 Task: Find connections with filter location Los Palacios with filter topic #technologywith filter profile language English with filter current company PwC India with filter school Gandhi Engineering College (GEC), Bhubaneswar with filter industry Sporting Goods Manufacturing with filter service category Visual Design with filter keywords title Superintendent
Action: Mouse moved to (574, 70)
Screenshot: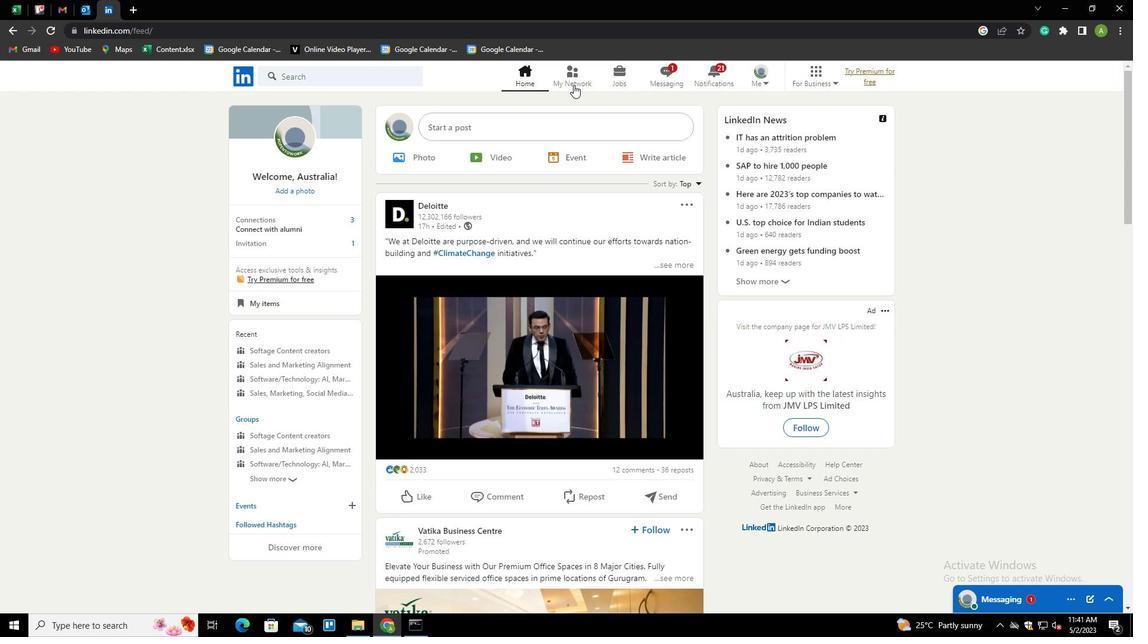 
Action: Mouse pressed left at (574, 70)
Screenshot: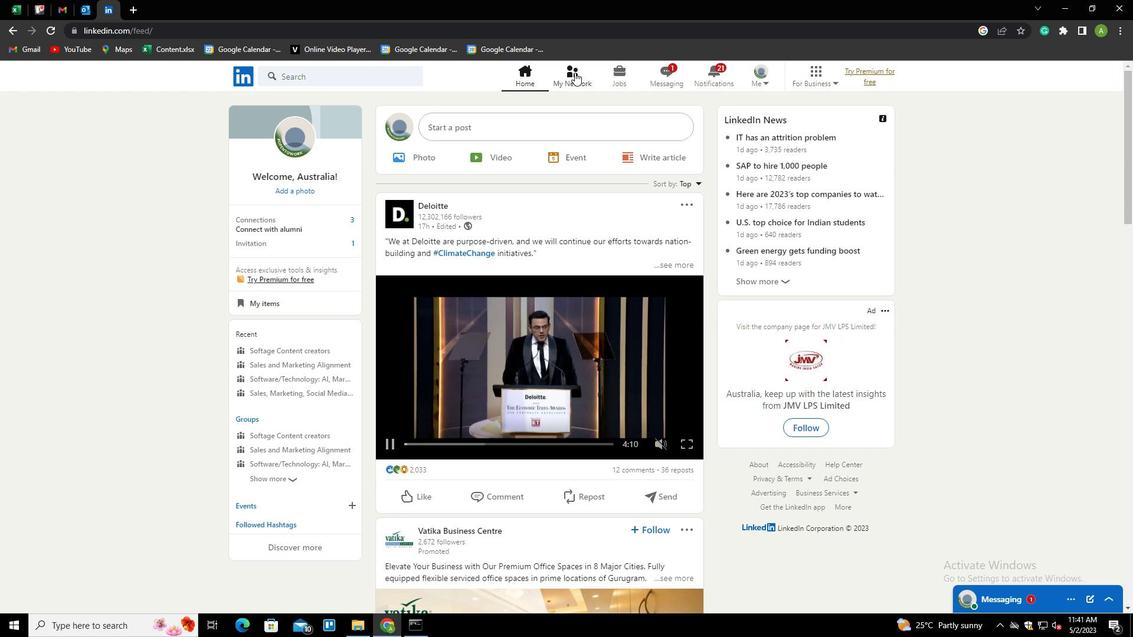 
Action: Mouse moved to (284, 142)
Screenshot: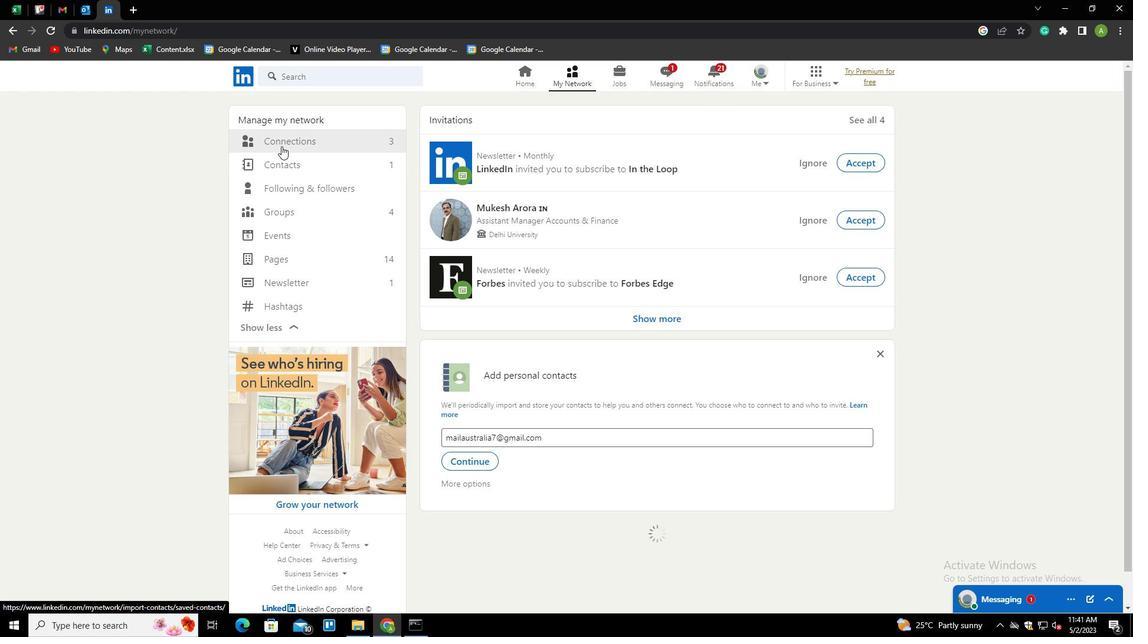 
Action: Mouse pressed left at (284, 142)
Screenshot: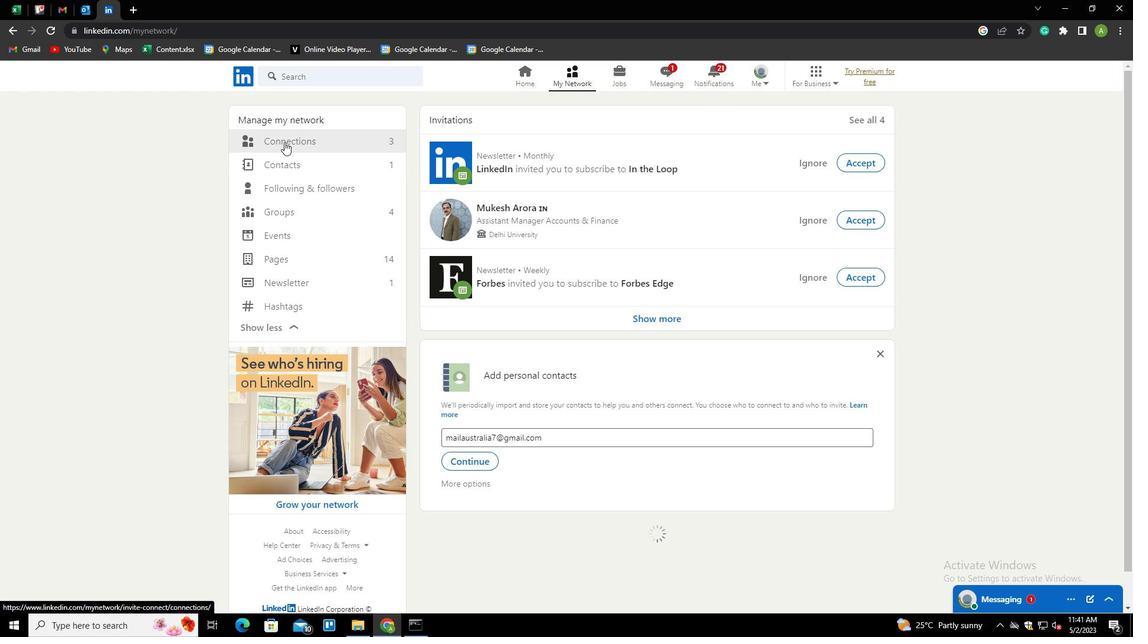 
Action: Mouse moved to (641, 142)
Screenshot: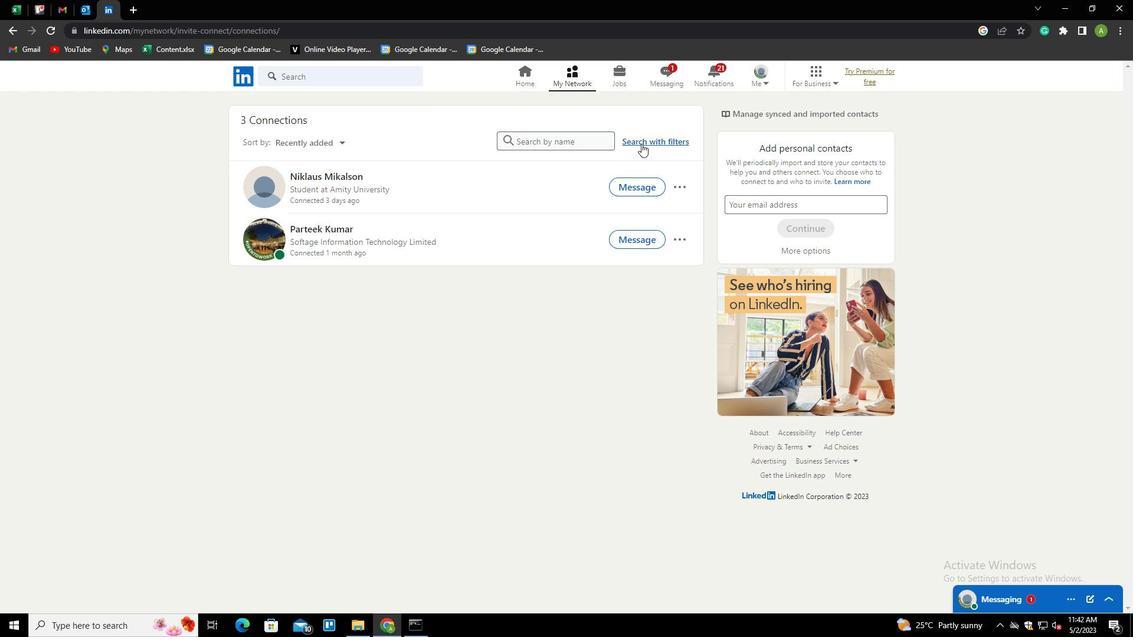 
Action: Mouse pressed left at (641, 142)
Screenshot: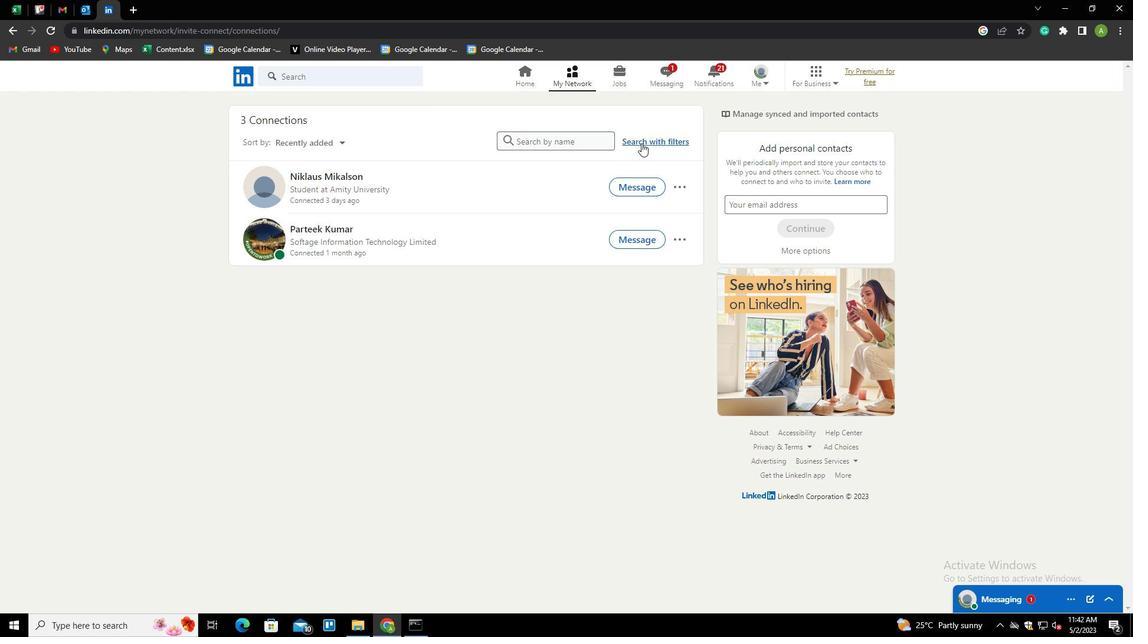 
Action: Mouse moved to (601, 110)
Screenshot: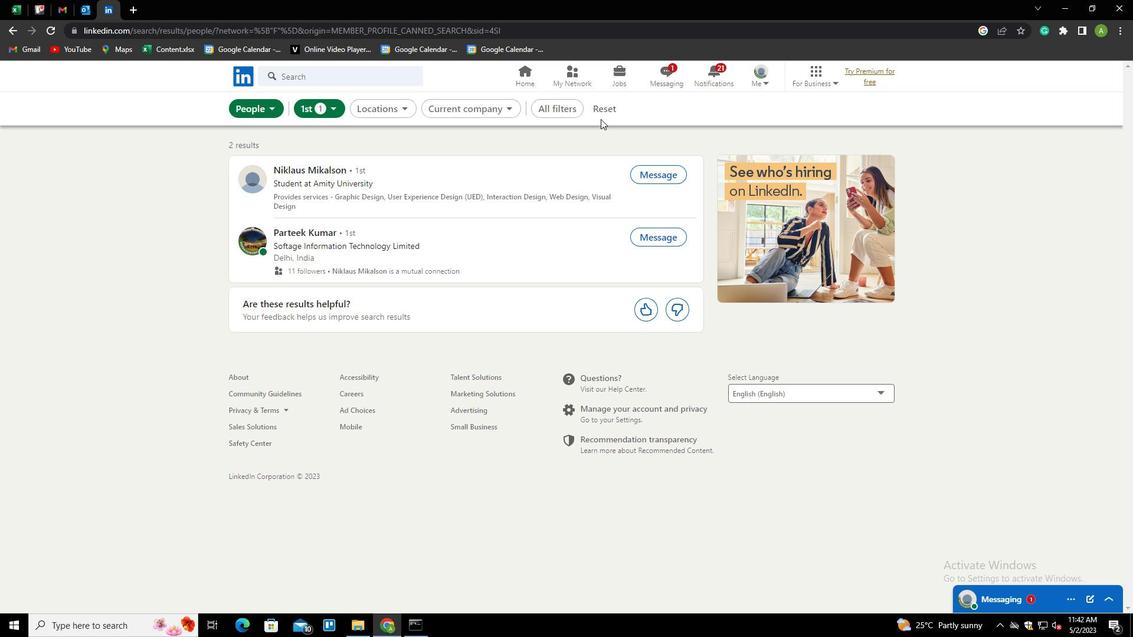 
Action: Mouse pressed left at (601, 110)
Screenshot: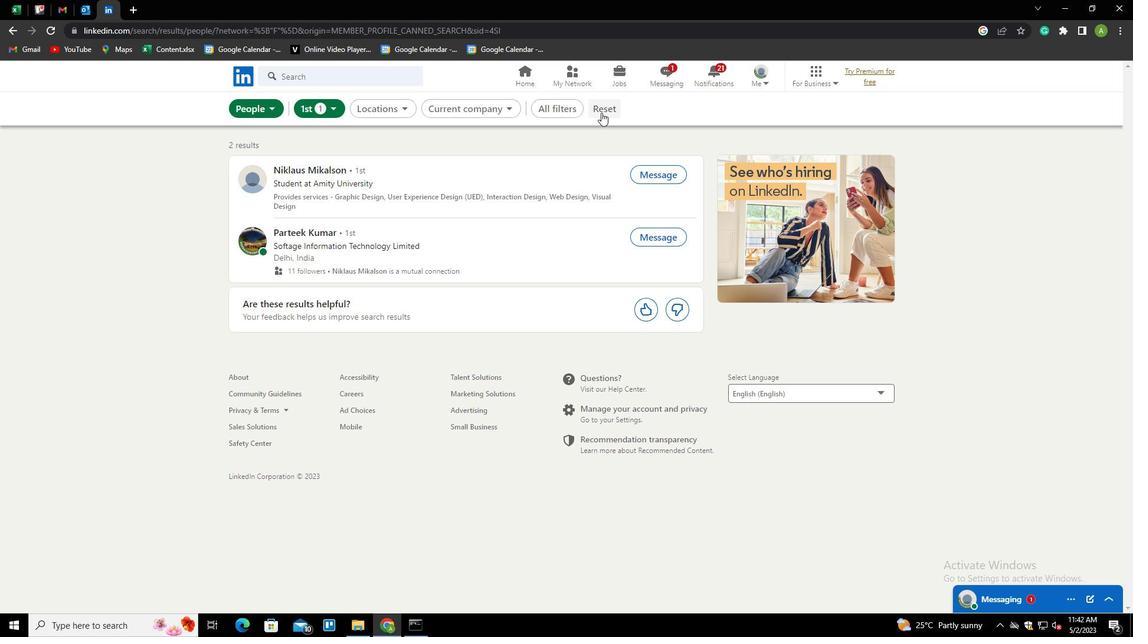 
Action: Mouse moved to (576, 111)
Screenshot: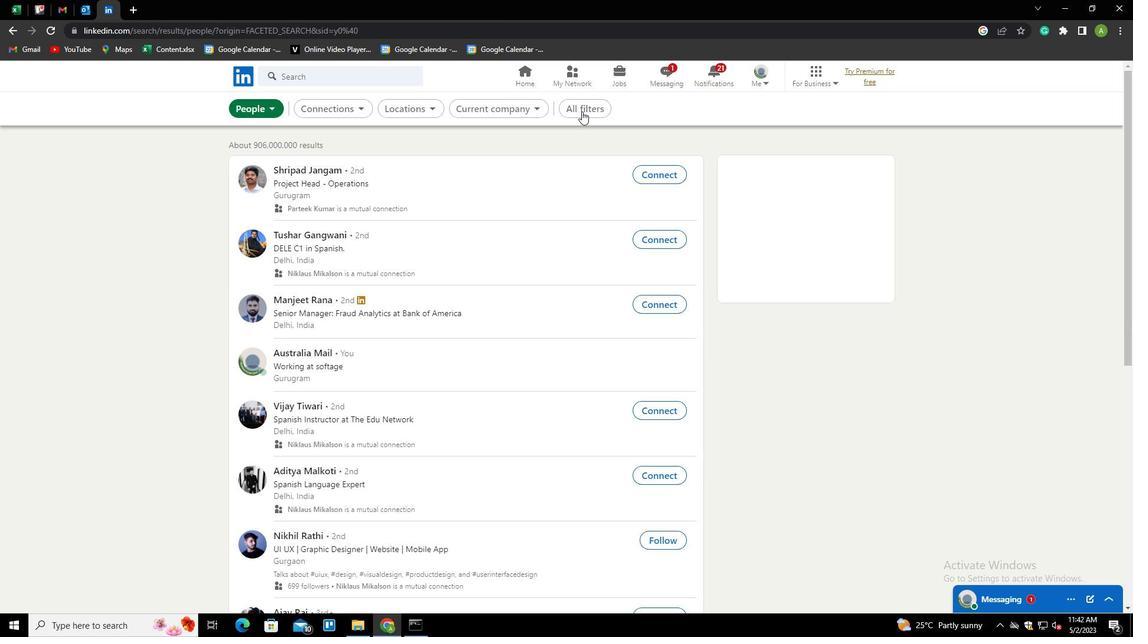 
Action: Mouse pressed left at (576, 111)
Screenshot: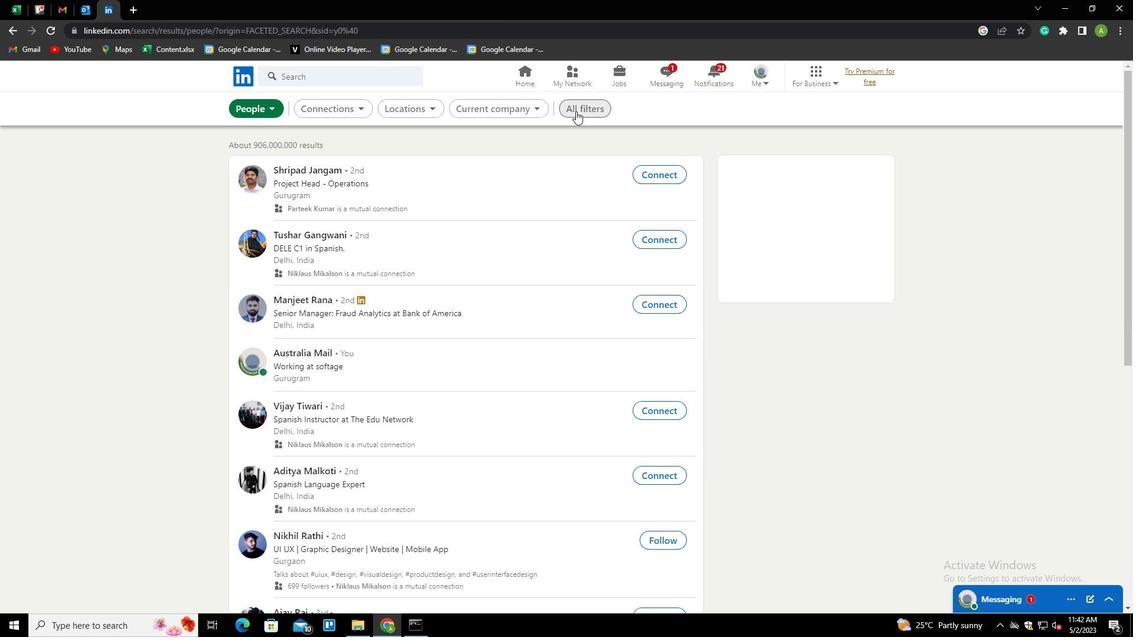 
Action: Mouse moved to (979, 397)
Screenshot: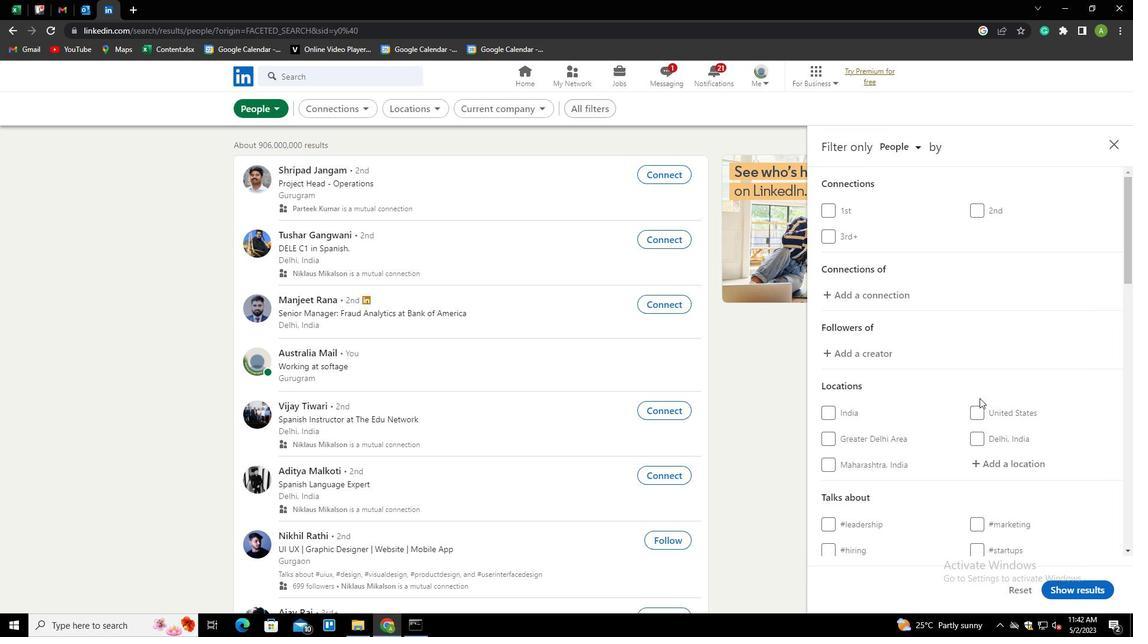
Action: Mouse scrolled (979, 397) with delta (0, 0)
Screenshot: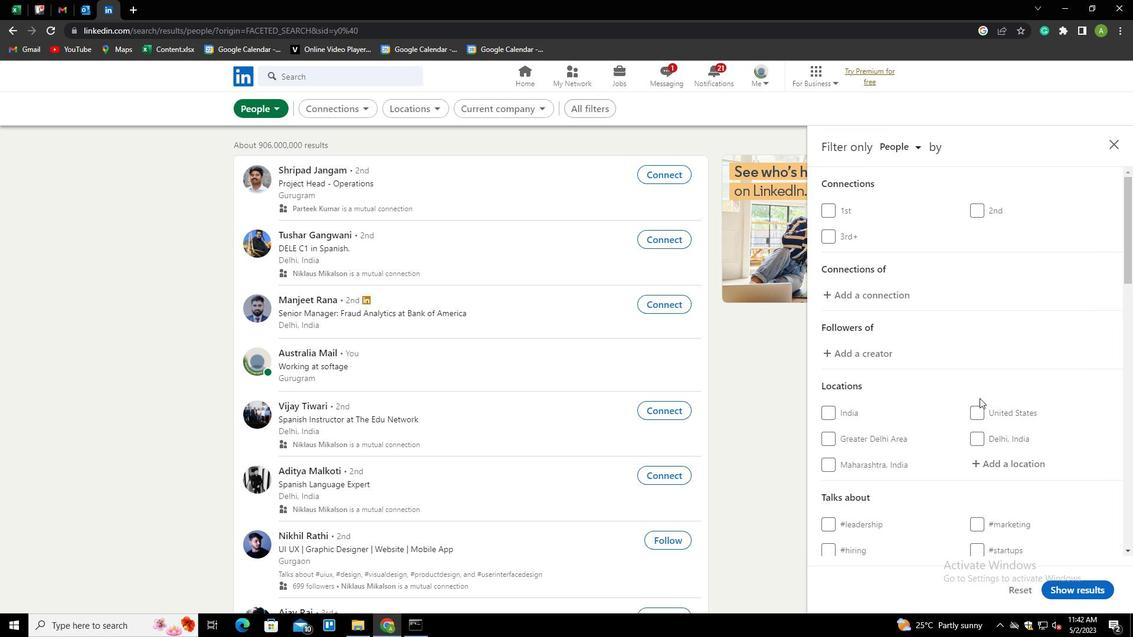 
Action: Mouse scrolled (979, 397) with delta (0, 0)
Screenshot: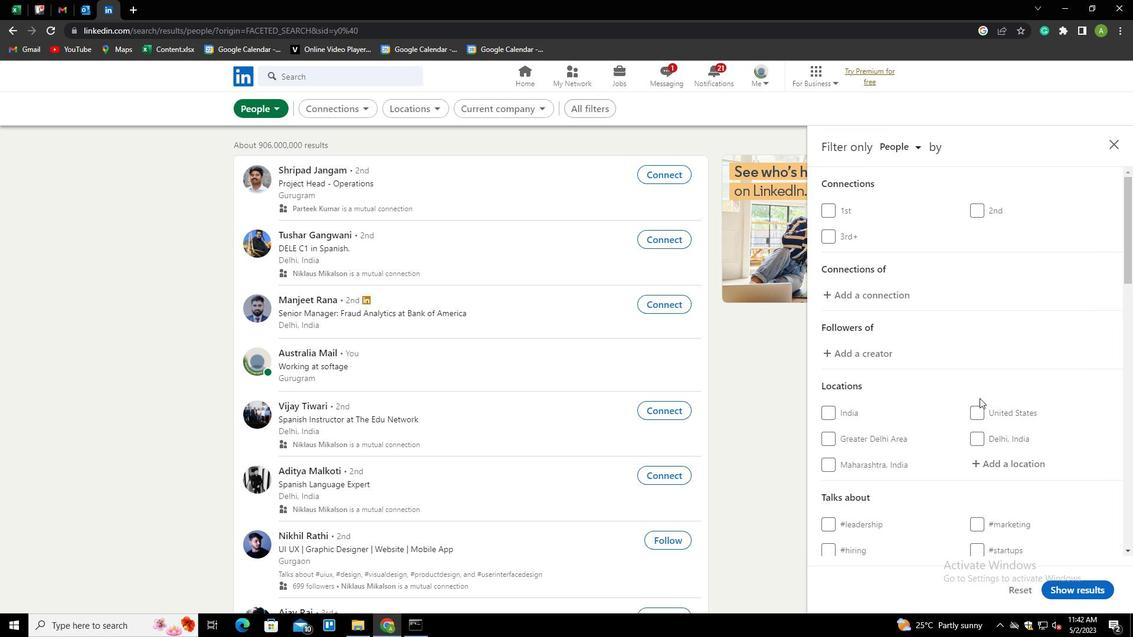 
Action: Mouse moved to (992, 344)
Screenshot: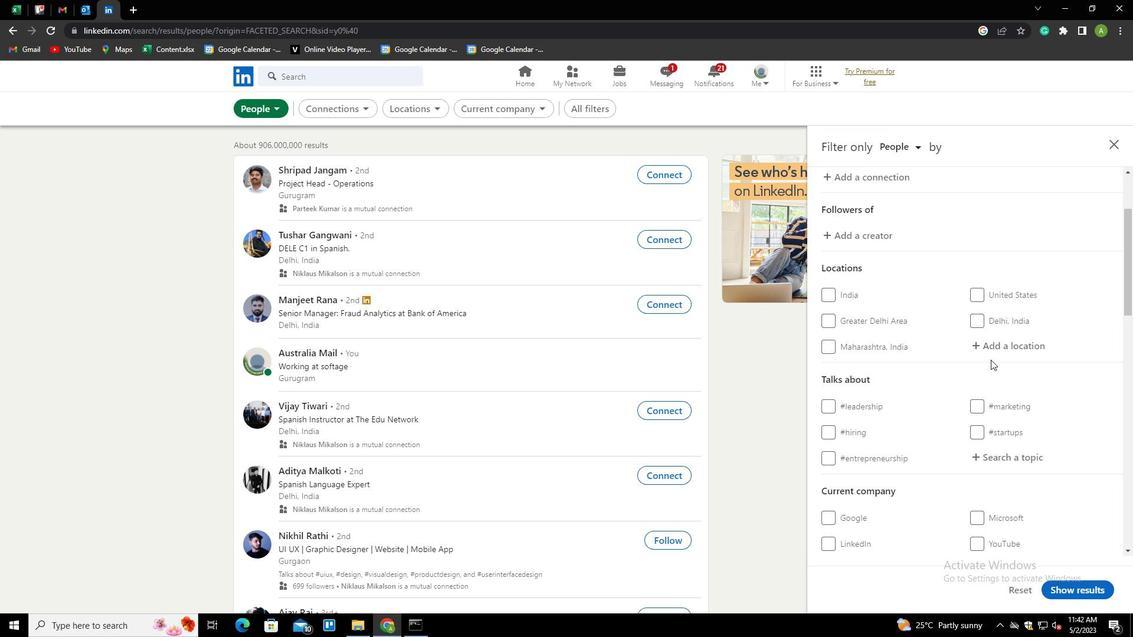 
Action: Mouse pressed left at (992, 344)
Screenshot: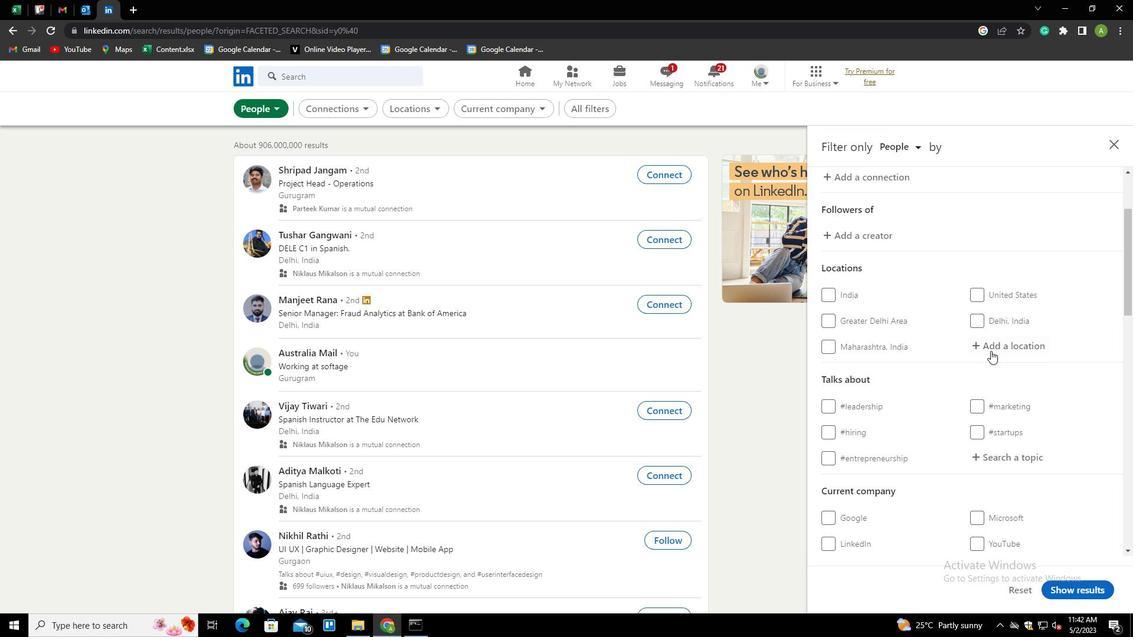 
Action: Key pressed <Key.shift>LOS<Key.space><Key.shift>PALAC<Key.down><Key.enter>
Screenshot: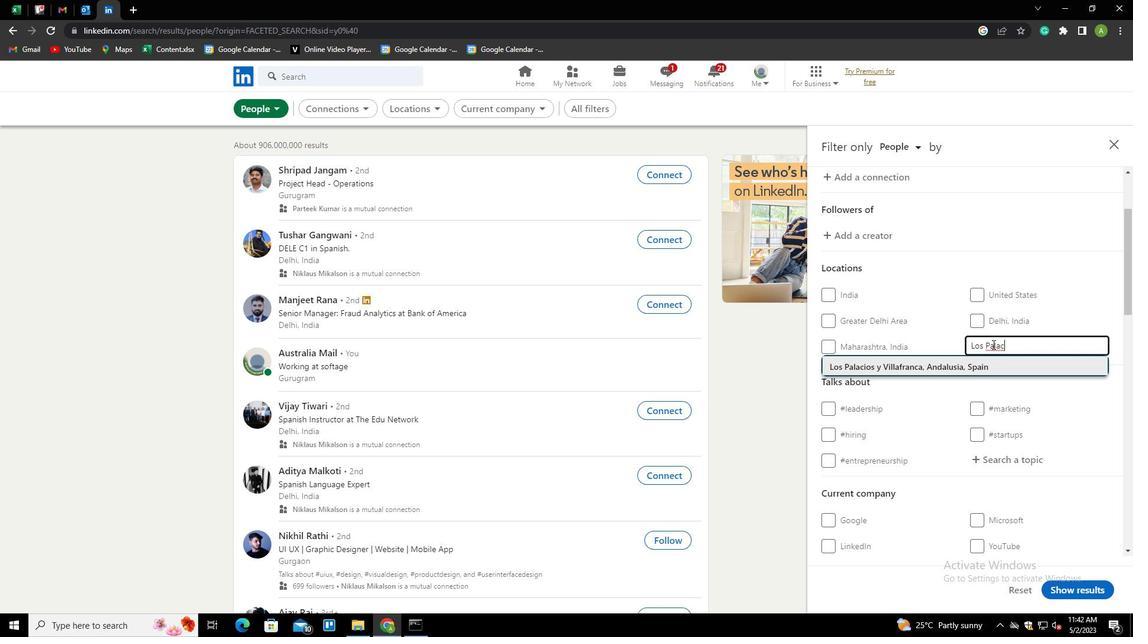 
Action: Mouse scrolled (992, 344) with delta (0, 0)
Screenshot: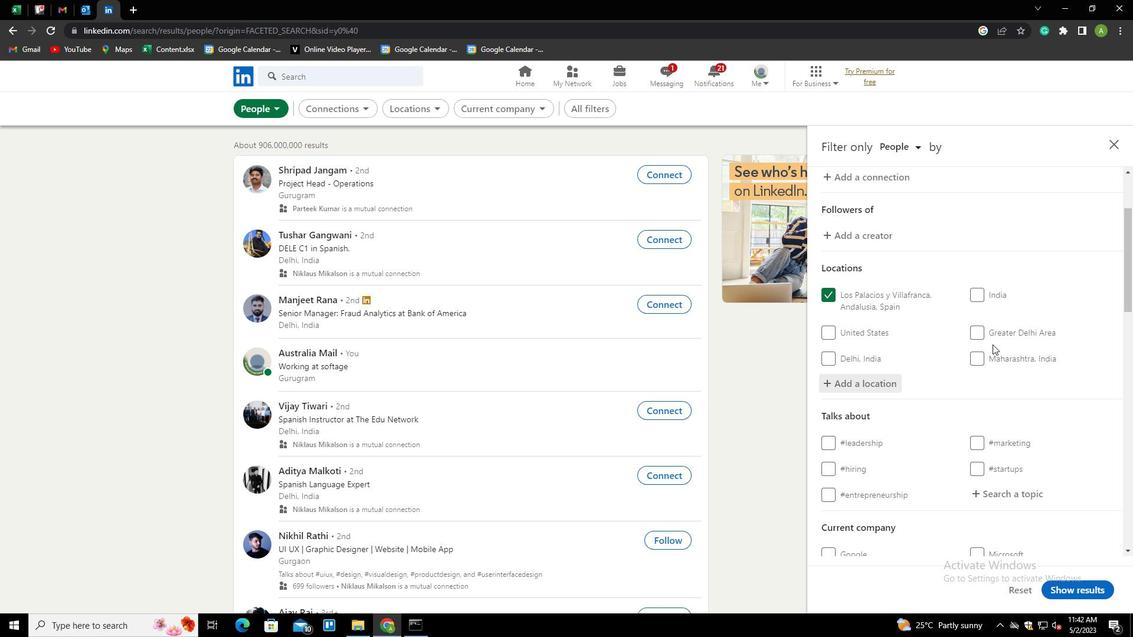 
Action: Mouse scrolled (992, 344) with delta (0, 0)
Screenshot: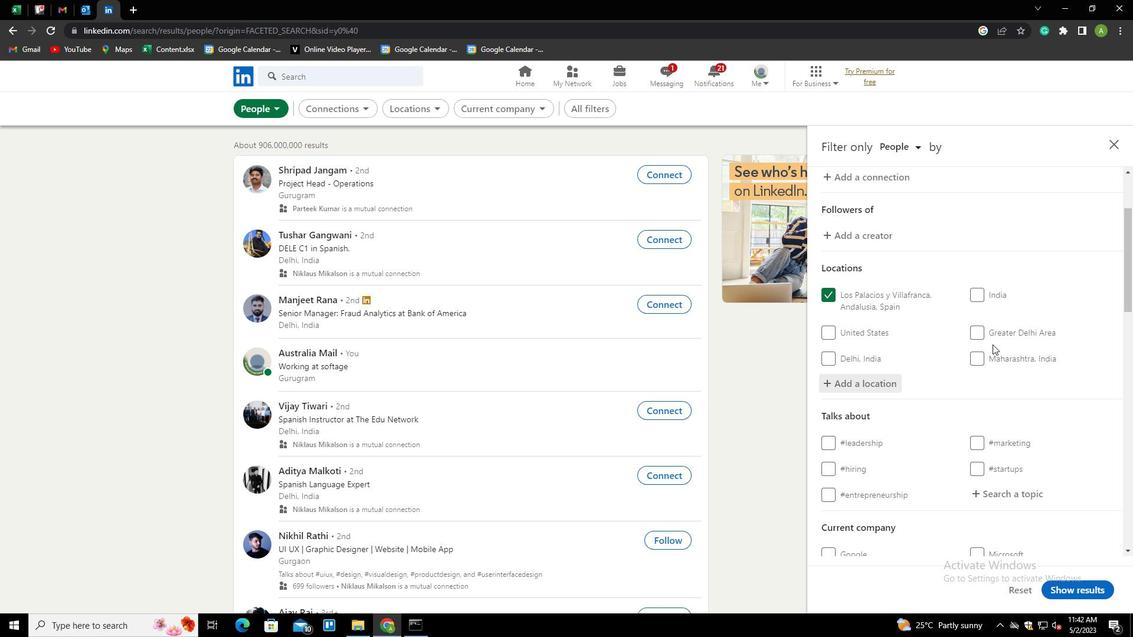 
Action: Mouse moved to (983, 375)
Screenshot: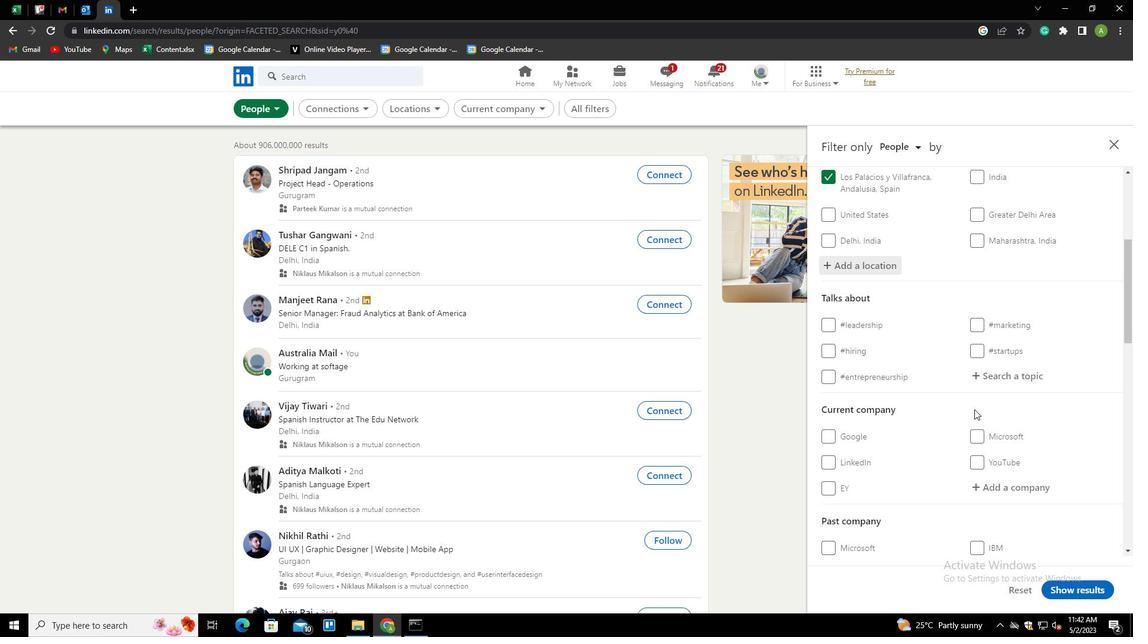 
Action: Mouse pressed left at (983, 375)
Screenshot: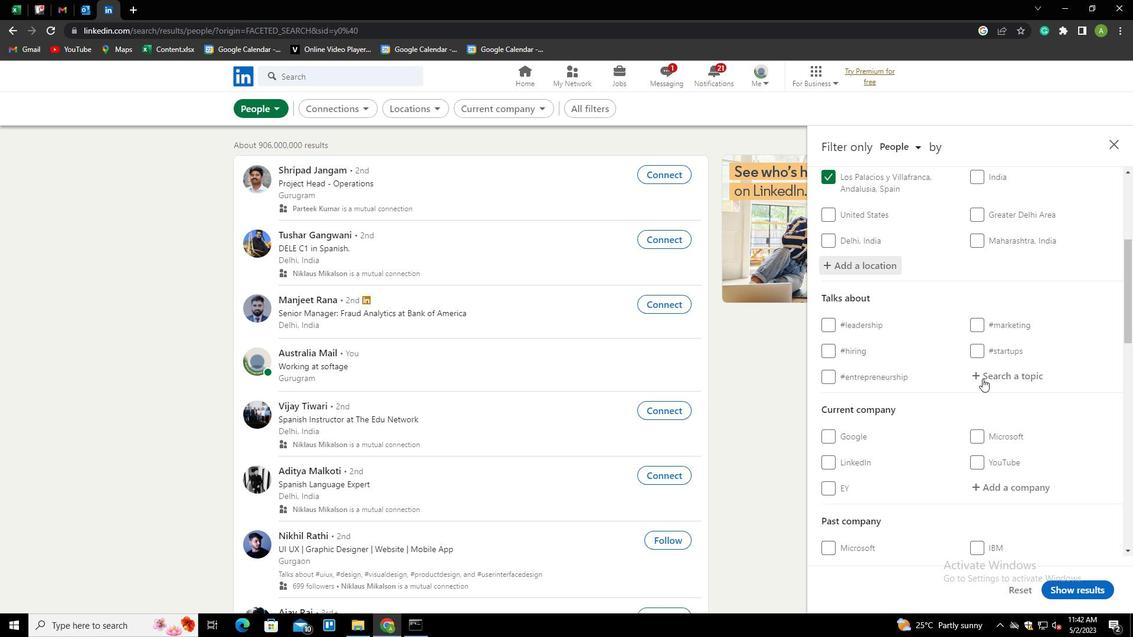 
Action: Key pressed TECHNOLOGY<Key.down><Key.enter>
Screenshot: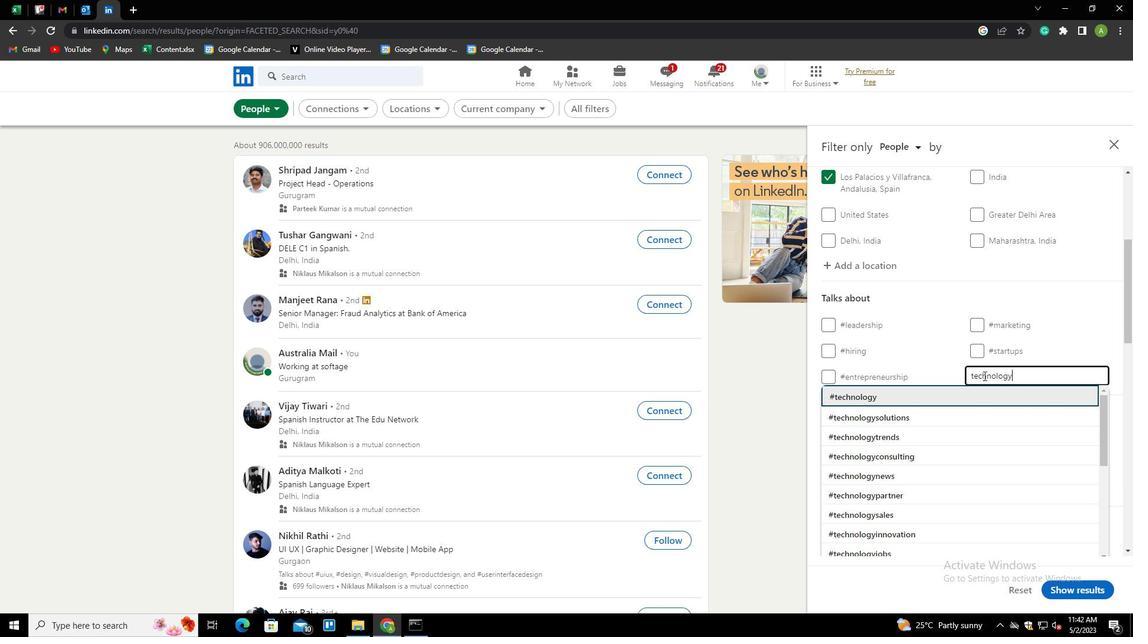 
Action: Mouse scrolled (983, 375) with delta (0, 0)
Screenshot: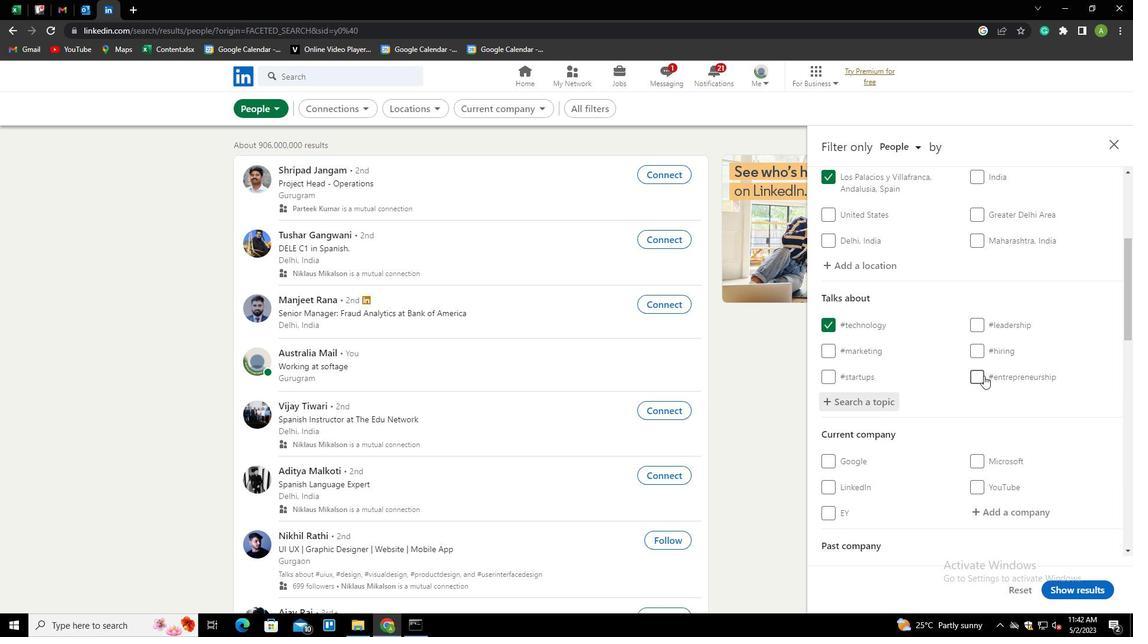 
Action: Mouse scrolled (983, 375) with delta (0, 0)
Screenshot: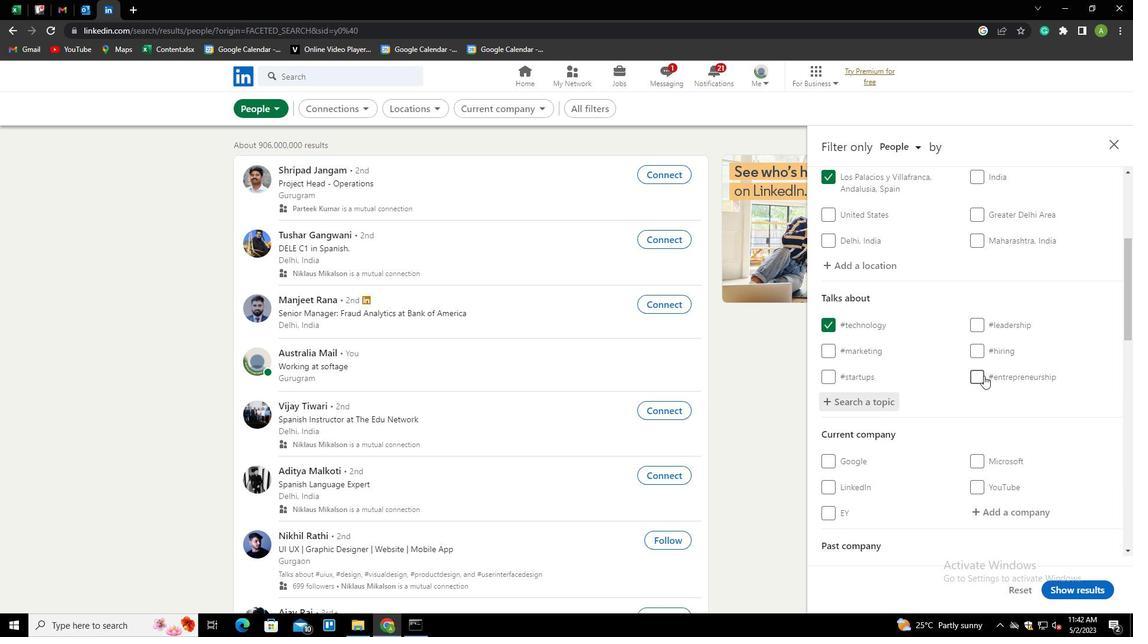 
Action: Mouse scrolled (983, 375) with delta (0, 0)
Screenshot: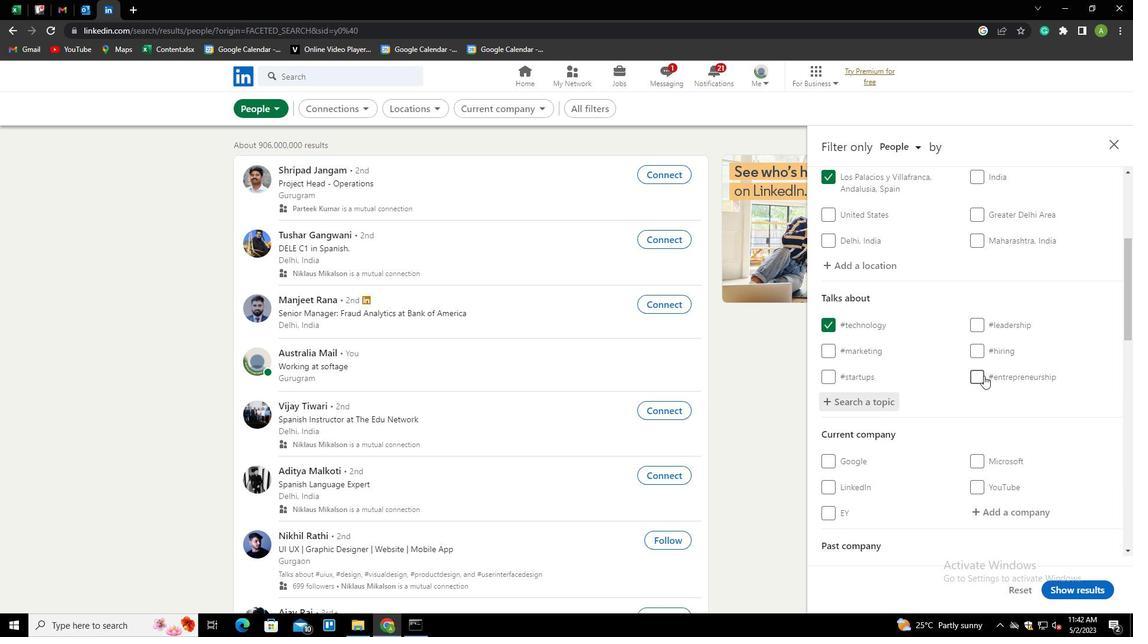 
Action: Mouse scrolled (983, 375) with delta (0, 0)
Screenshot: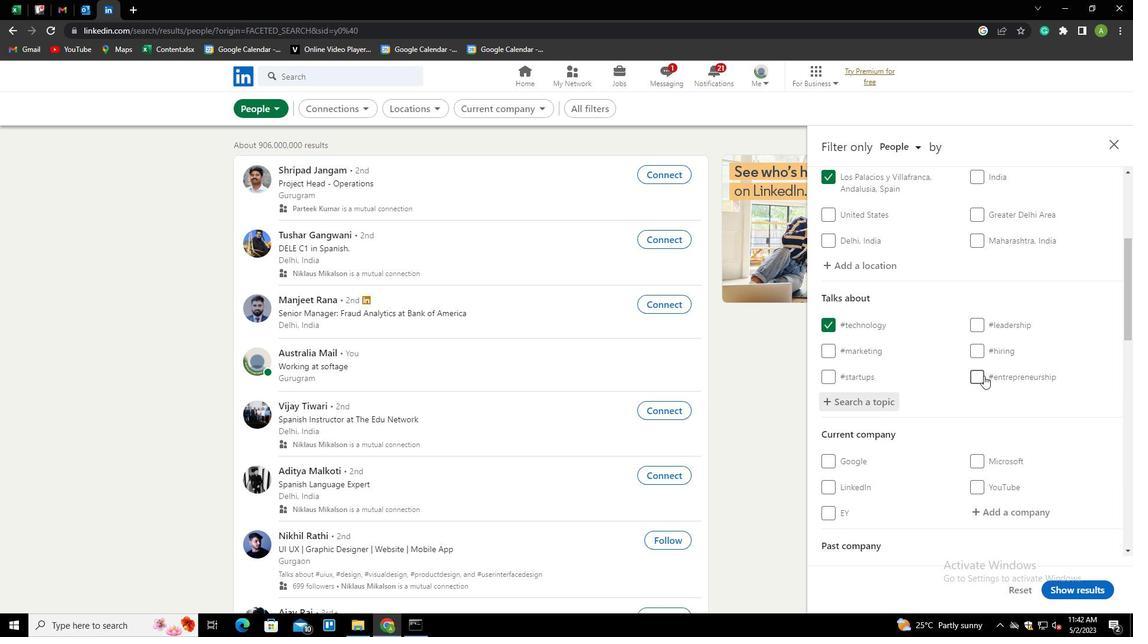 
Action: Mouse moved to (996, 386)
Screenshot: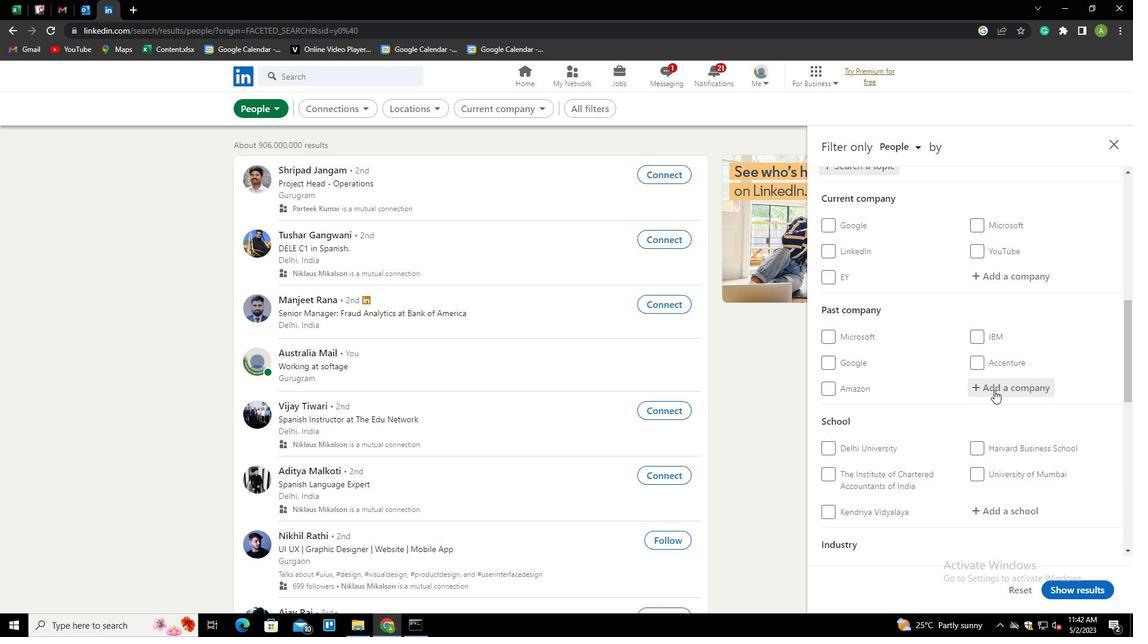 
Action: Mouse scrolled (996, 385) with delta (0, 0)
Screenshot: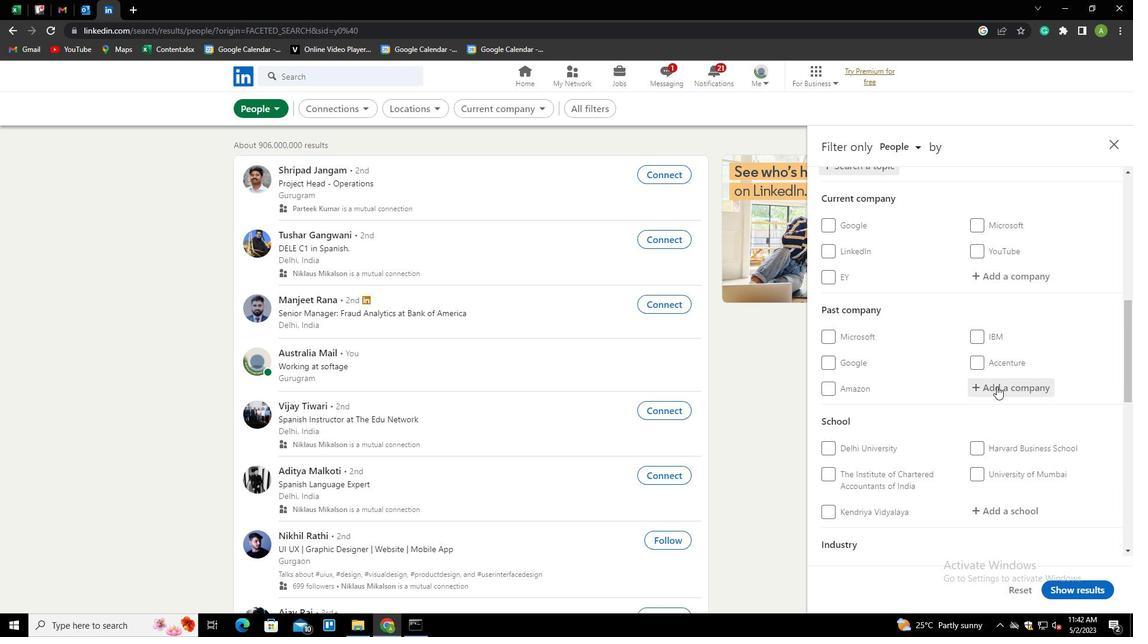 
Action: Mouse scrolled (996, 385) with delta (0, 0)
Screenshot: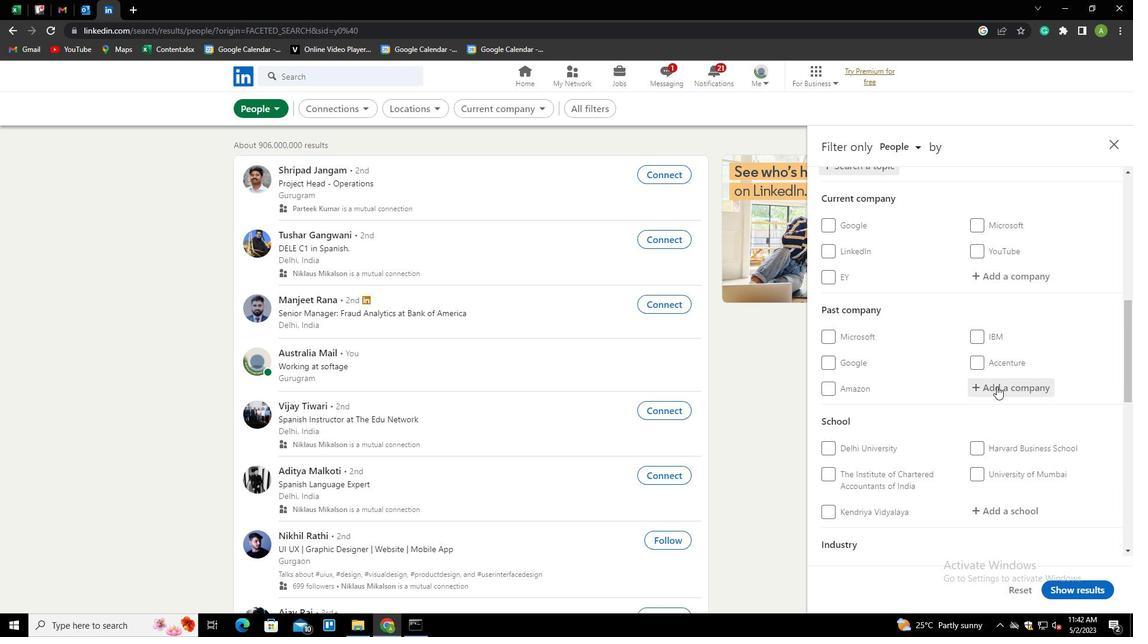 
Action: Mouse scrolled (996, 385) with delta (0, 0)
Screenshot: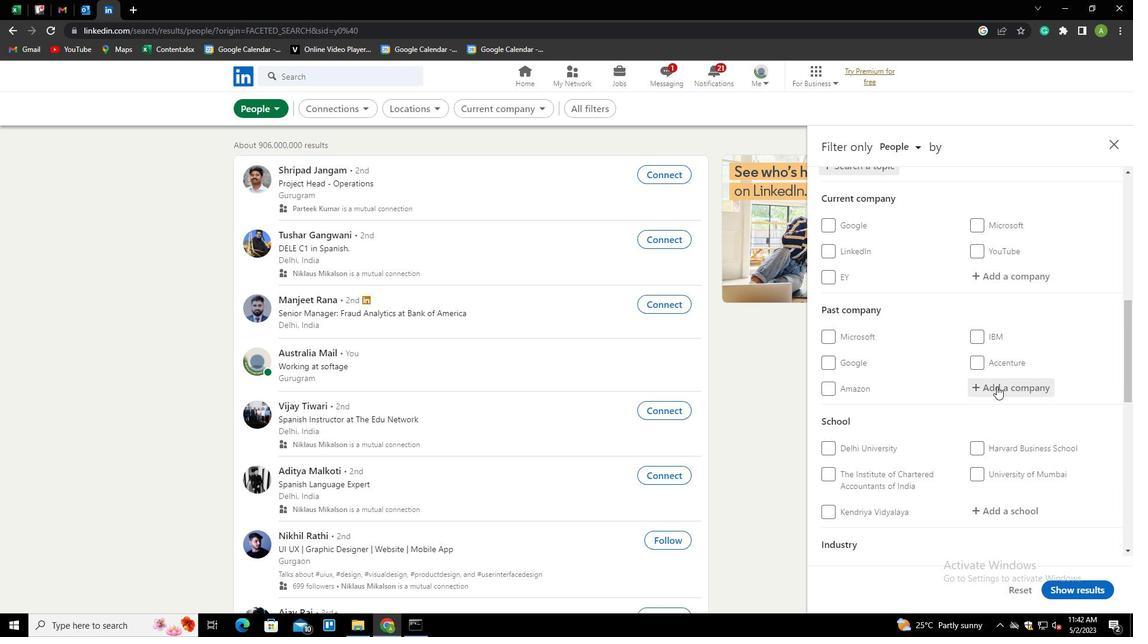 
Action: Mouse scrolled (996, 385) with delta (0, 0)
Screenshot: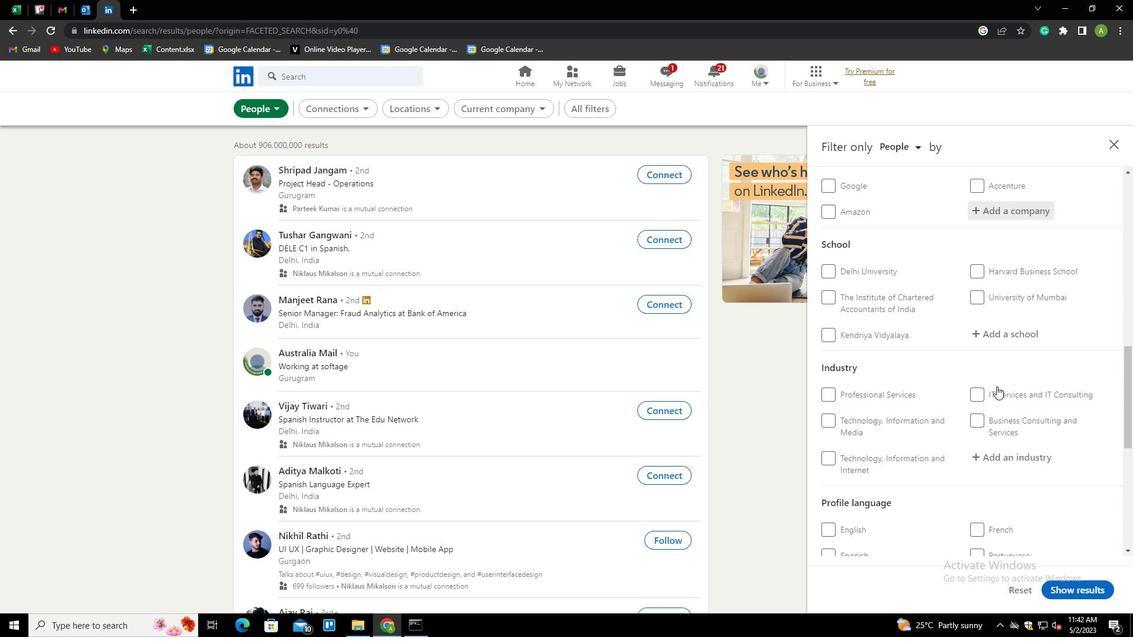 
Action: Mouse scrolled (996, 385) with delta (0, 0)
Screenshot: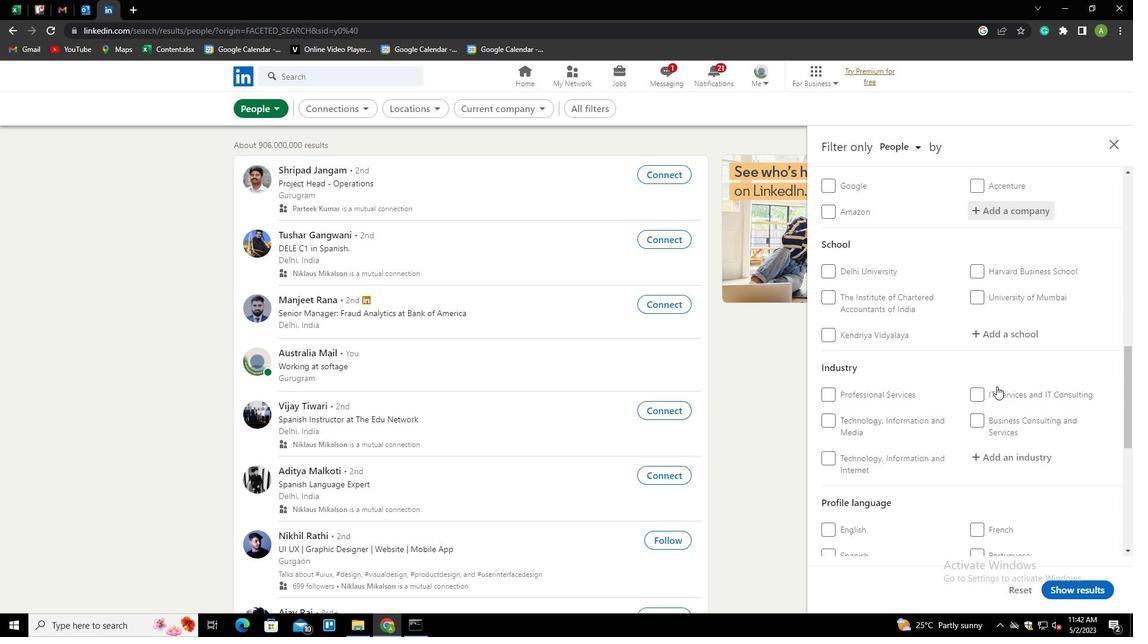 
Action: Mouse moved to (845, 415)
Screenshot: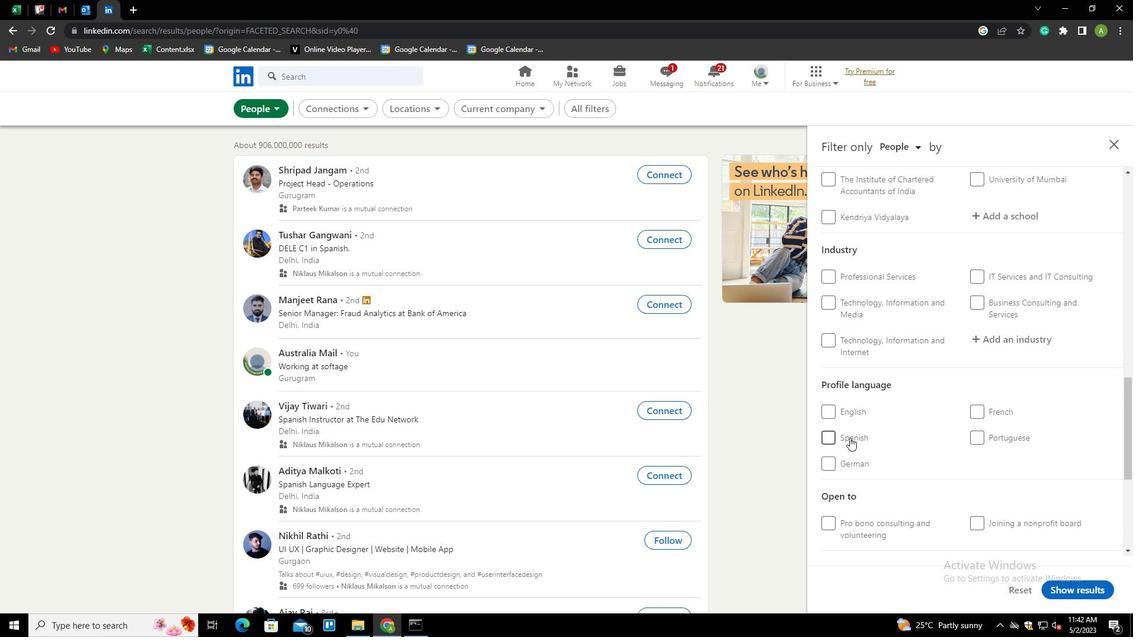 
Action: Mouse pressed left at (845, 415)
Screenshot: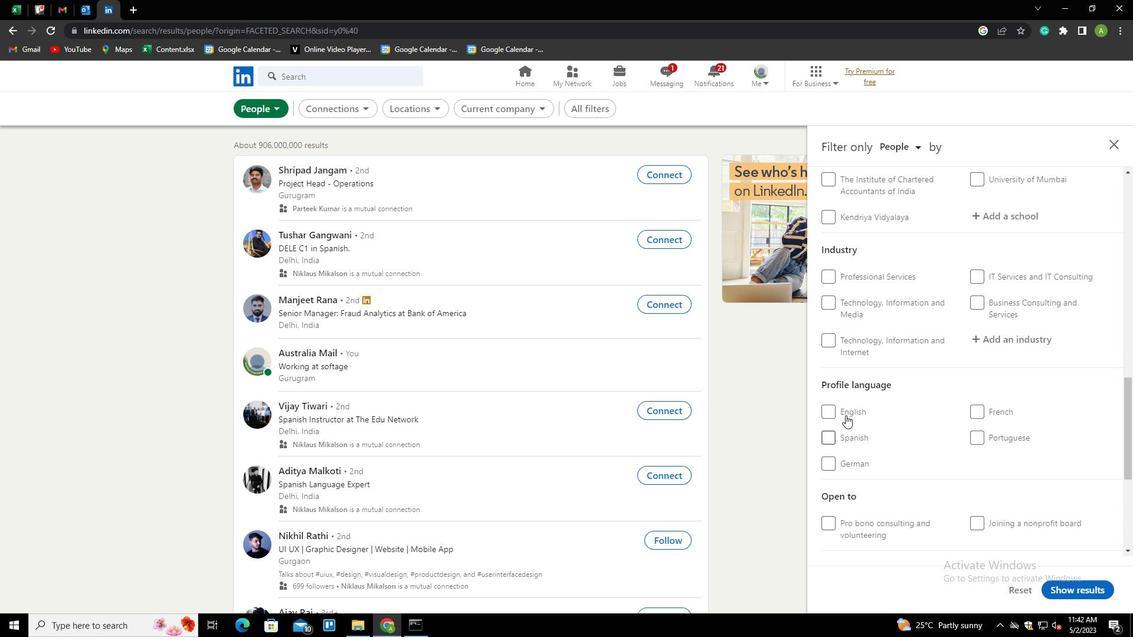 
Action: Mouse moved to (972, 397)
Screenshot: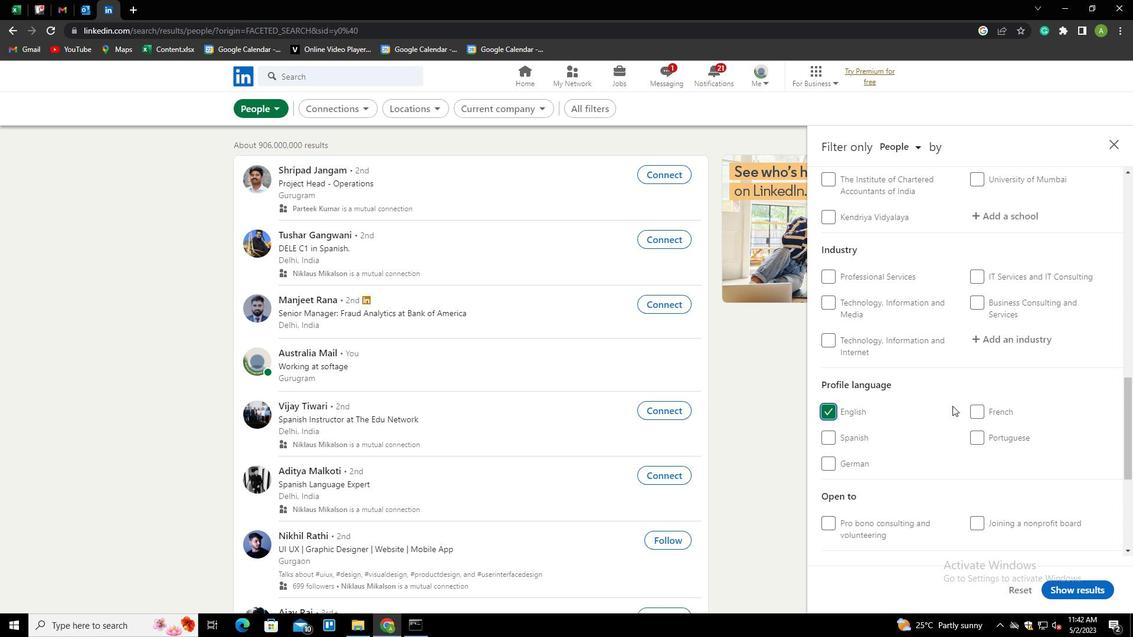 
Action: Mouse scrolled (972, 398) with delta (0, 0)
Screenshot: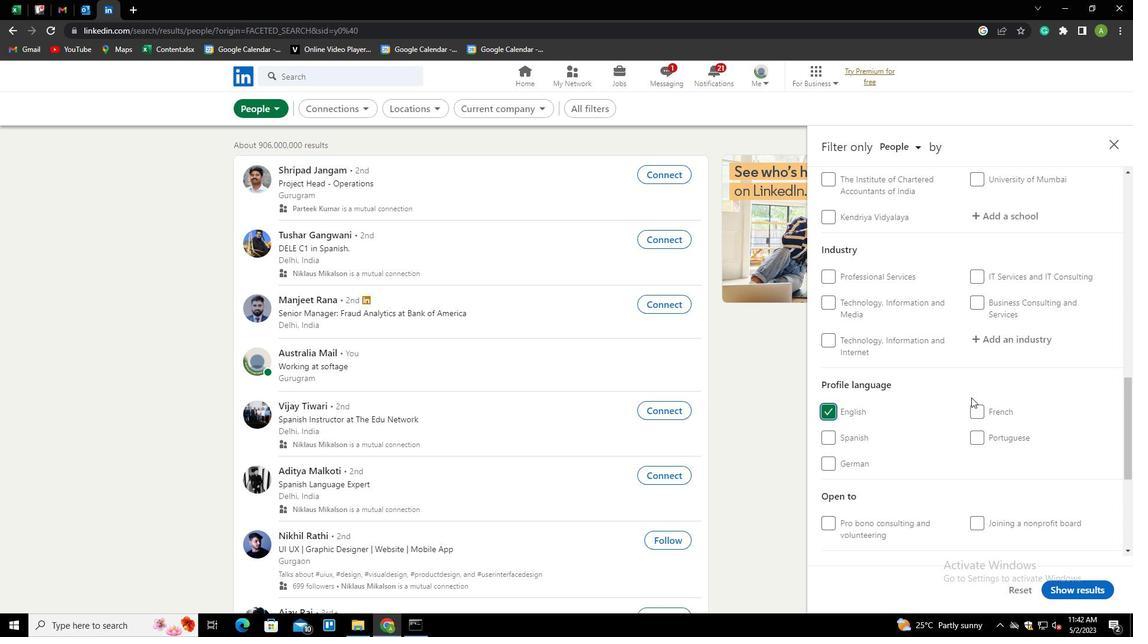 
Action: Mouse scrolled (972, 398) with delta (0, 0)
Screenshot: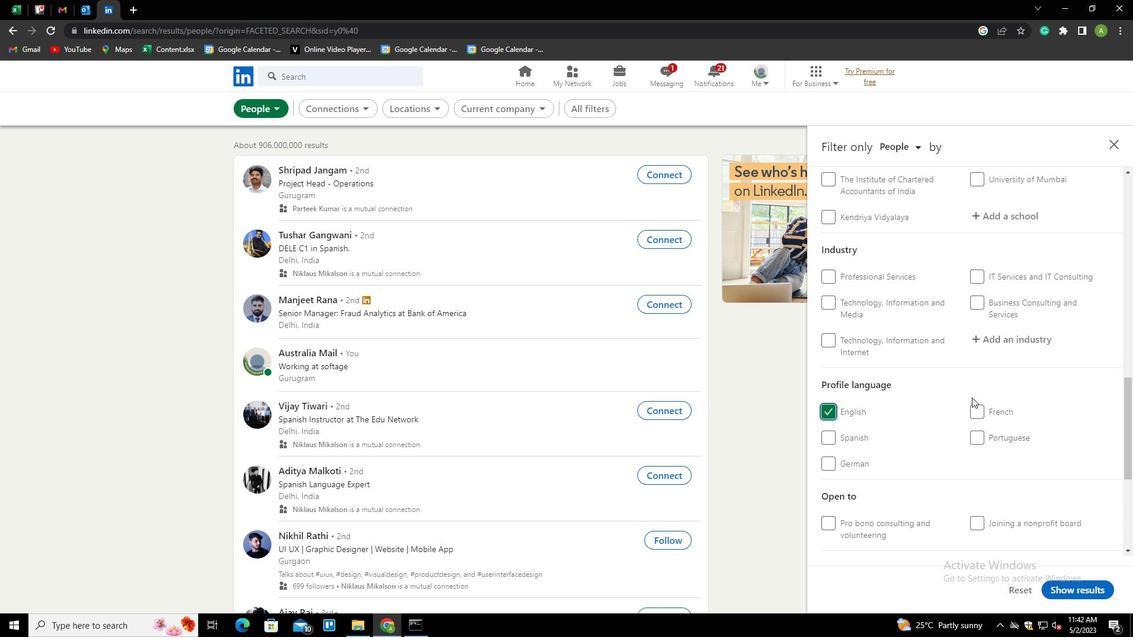 
Action: Mouse scrolled (972, 398) with delta (0, 0)
Screenshot: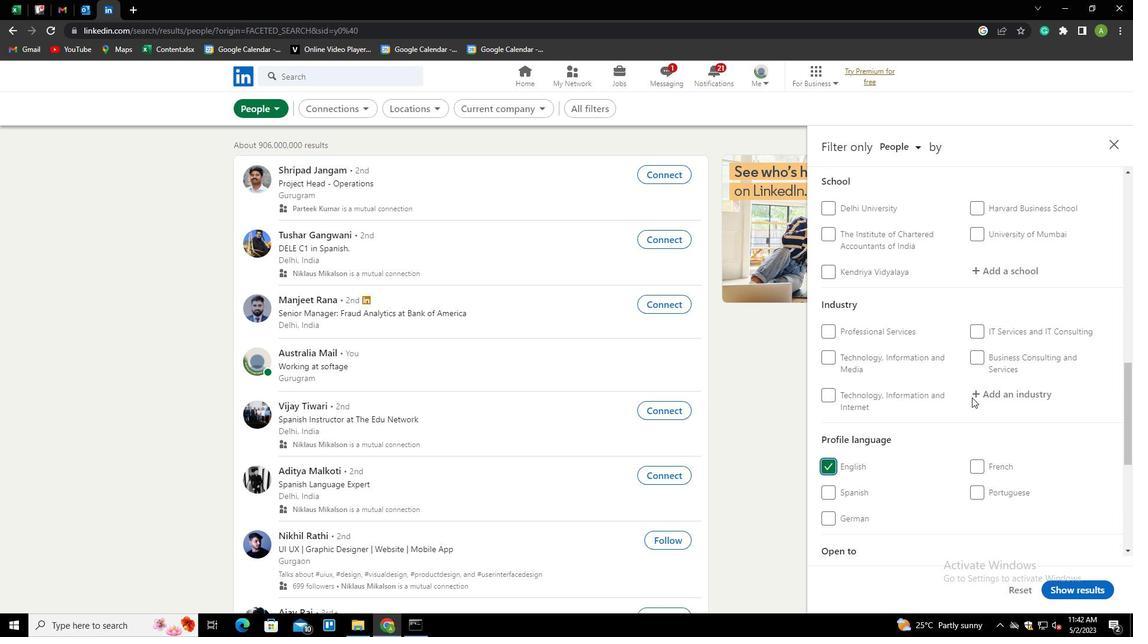 
Action: Mouse scrolled (972, 398) with delta (0, 0)
Screenshot: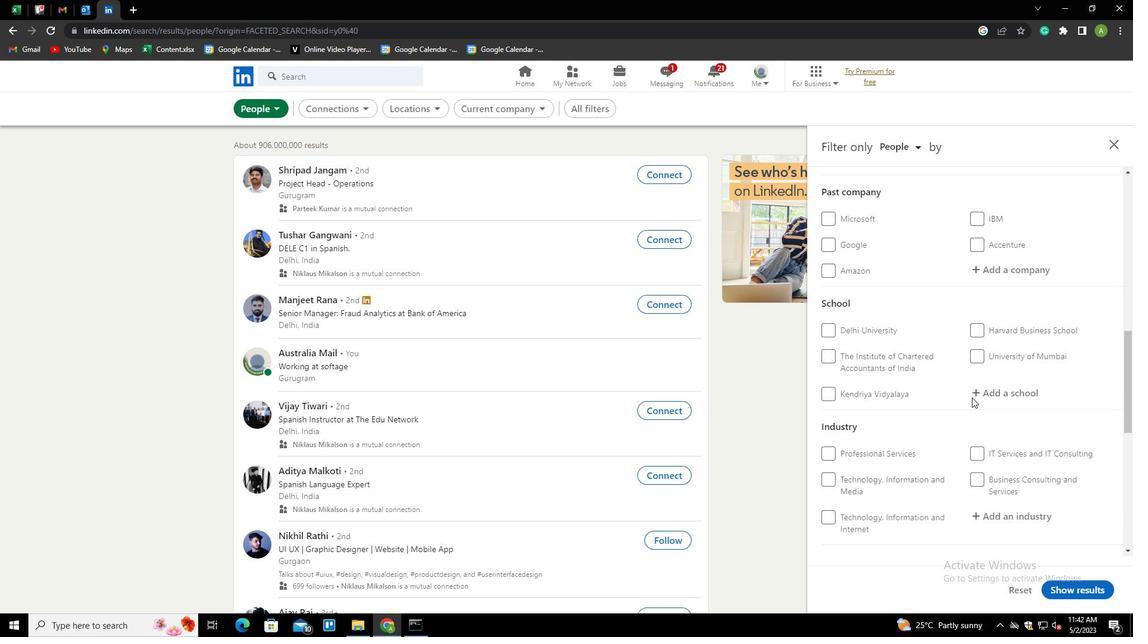 
Action: Mouse scrolled (972, 398) with delta (0, 0)
Screenshot: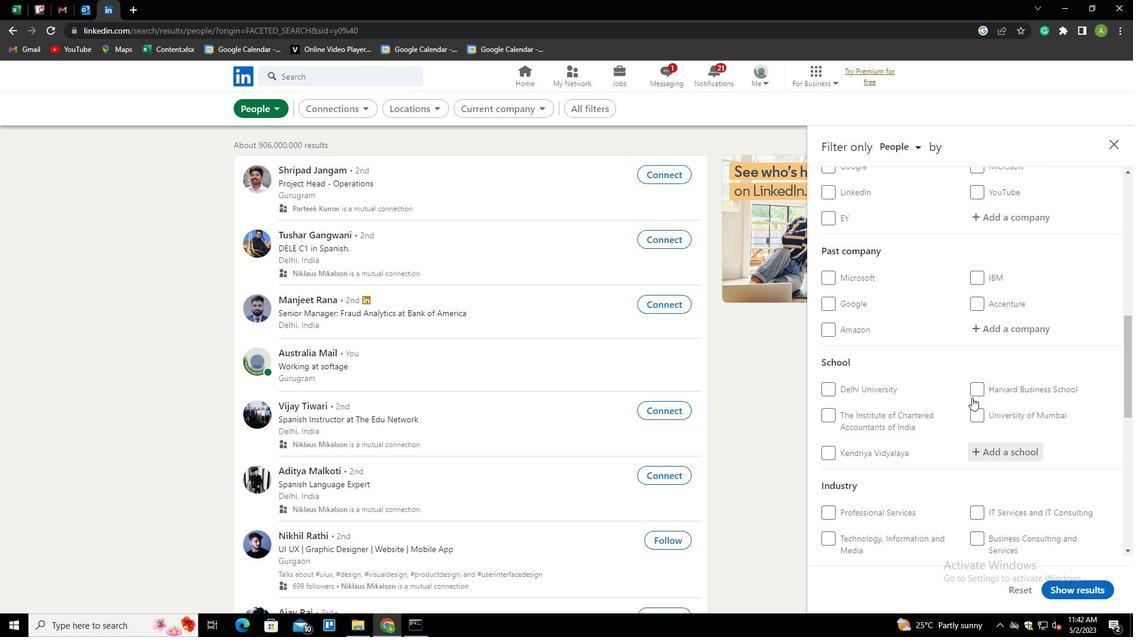 
Action: Mouse scrolled (972, 398) with delta (0, 0)
Screenshot: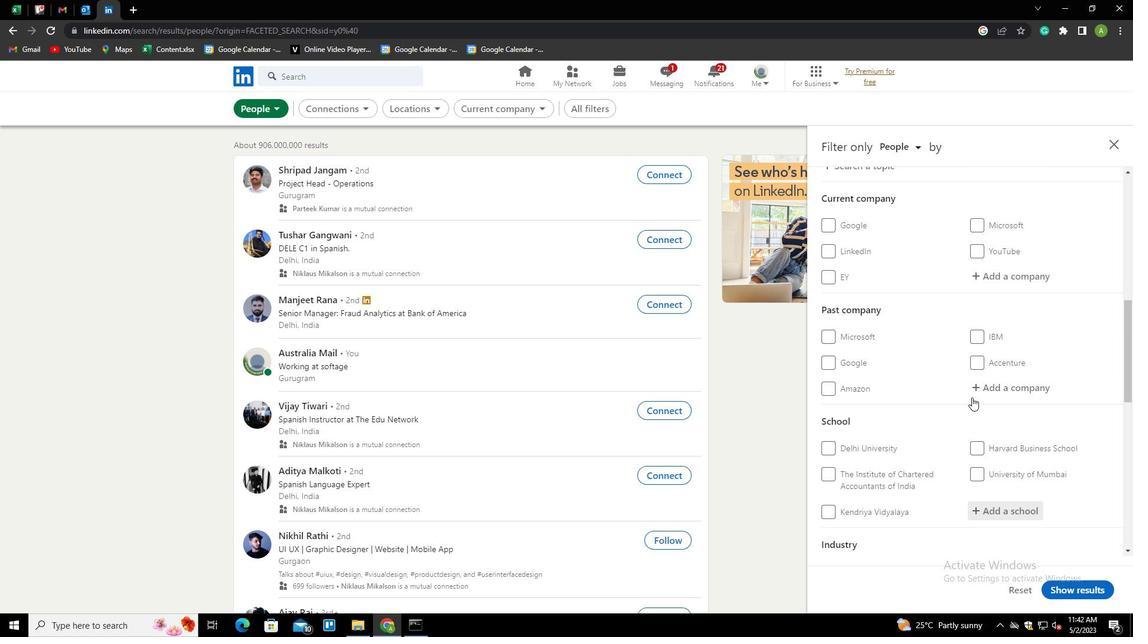 
Action: Mouse moved to (989, 339)
Screenshot: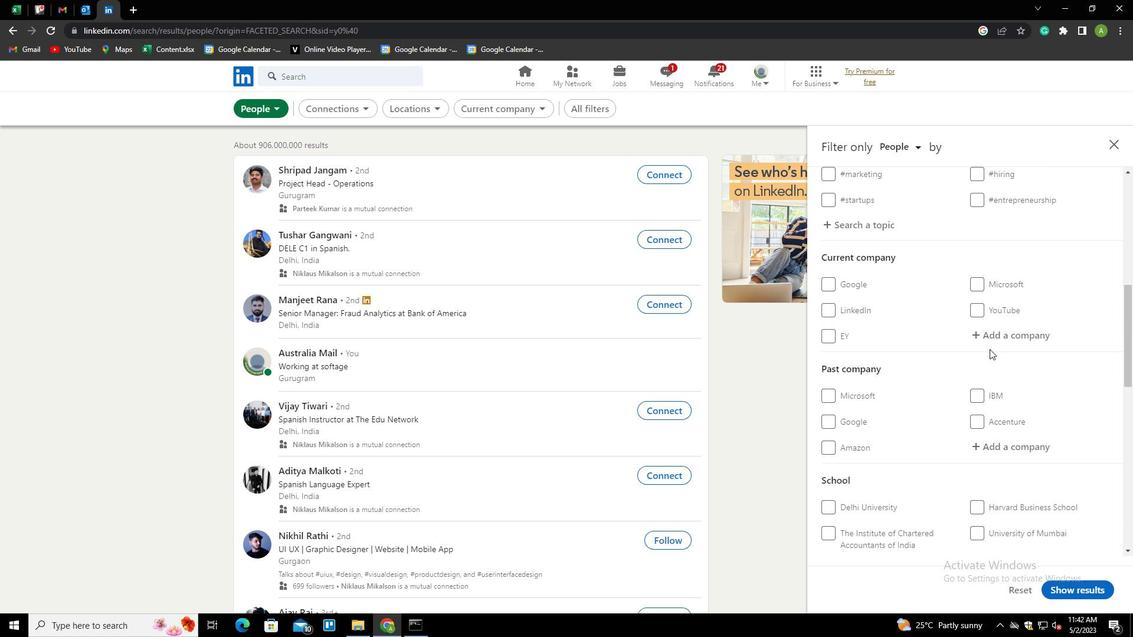 
Action: Mouse pressed left at (989, 339)
Screenshot: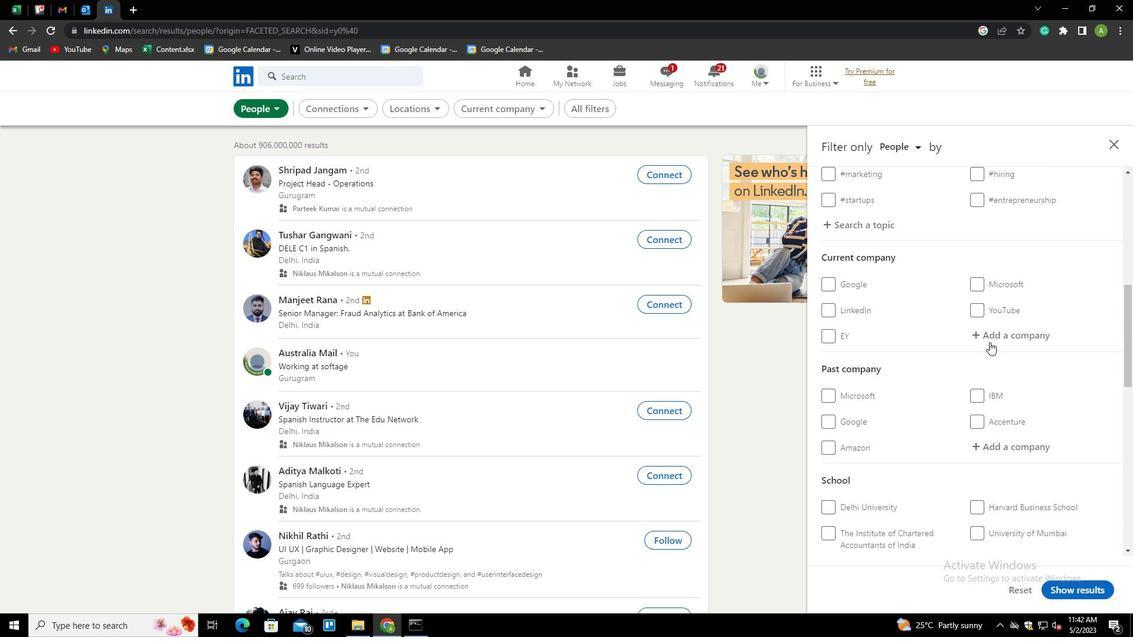 
Action: Key pressed <Key.shift>P<Key.shift>W<Key.shift>C<Key.down><Key.enter>
Screenshot: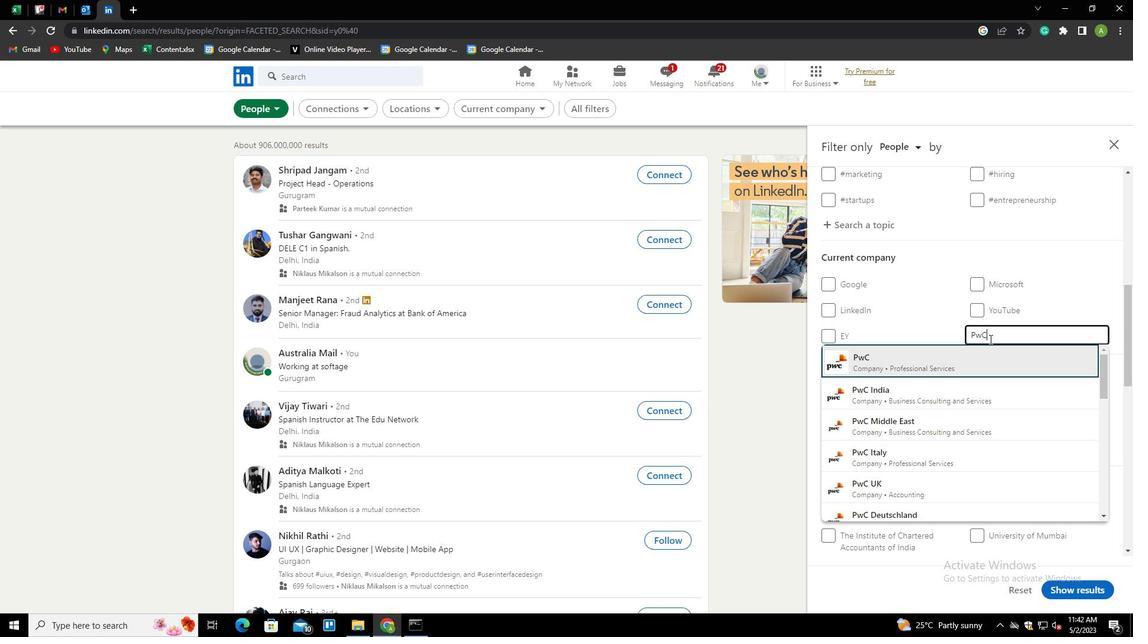 
Action: Mouse moved to (1060, 346)
Screenshot: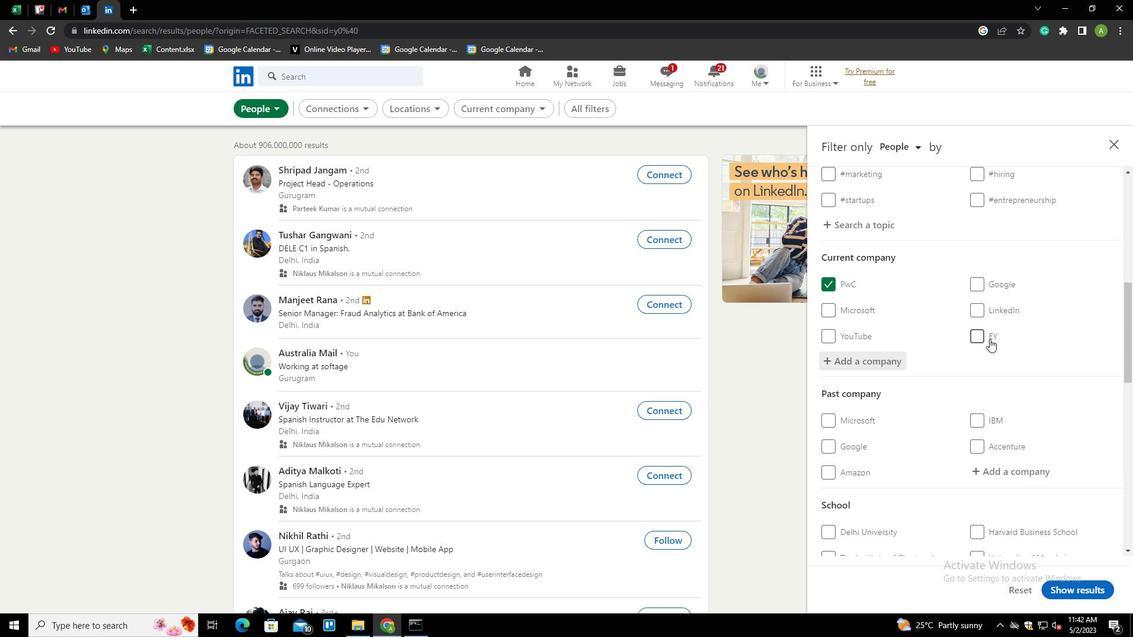 
Action: Mouse scrolled (1060, 345) with delta (0, 0)
Screenshot: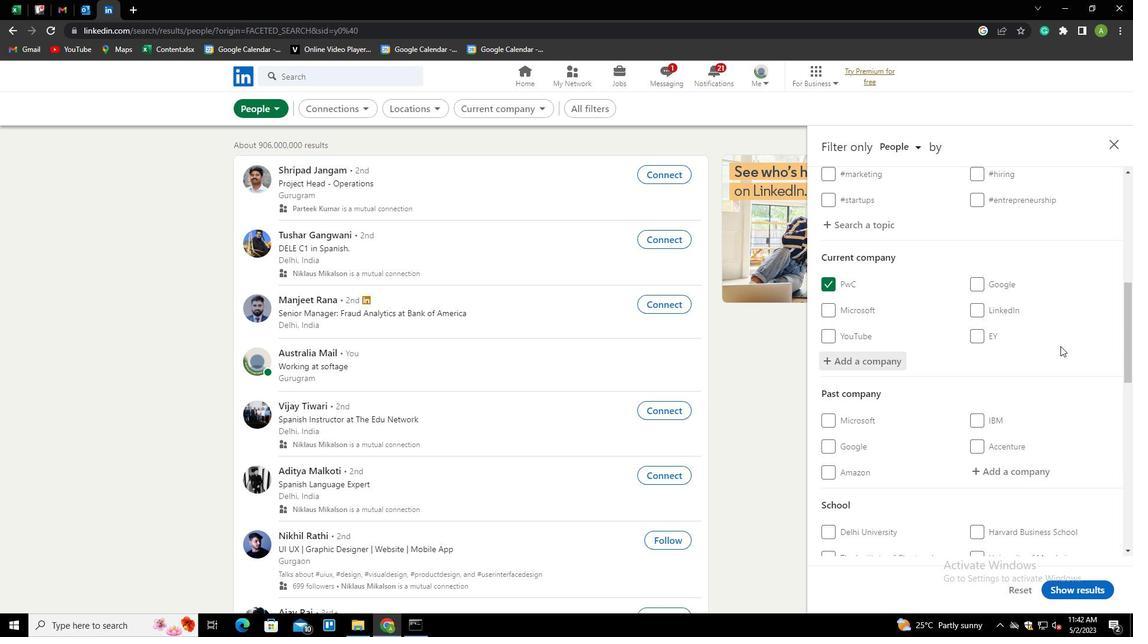 
Action: Mouse scrolled (1060, 345) with delta (0, 0)
Screenshot: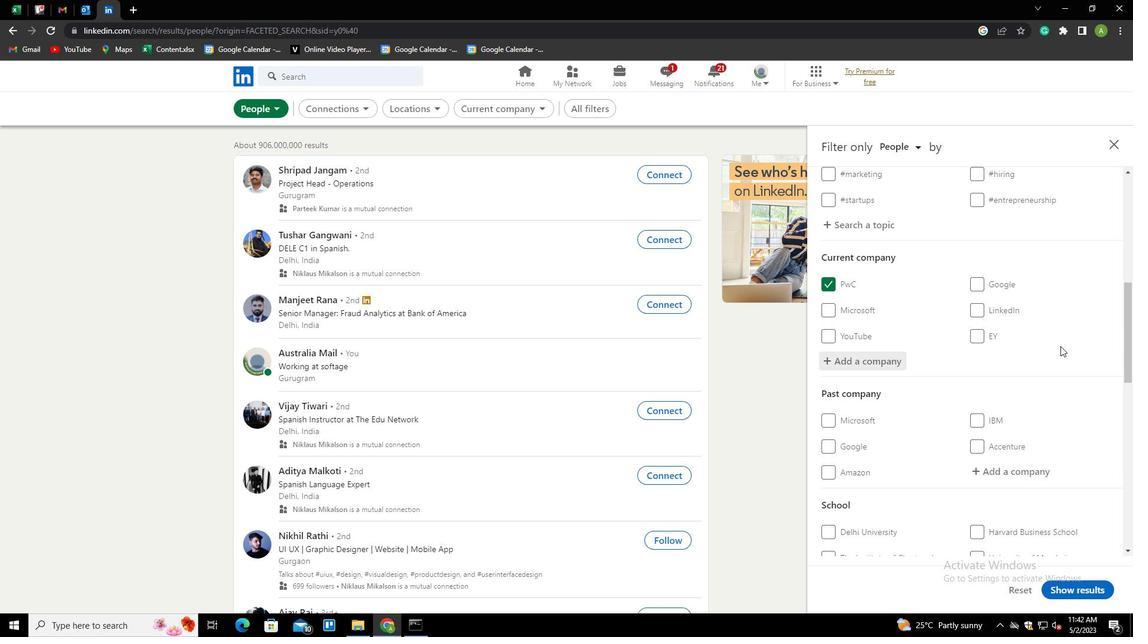 
Action: Mouse scrolled (1060, 345) with delta (0, 0)
Screenshot: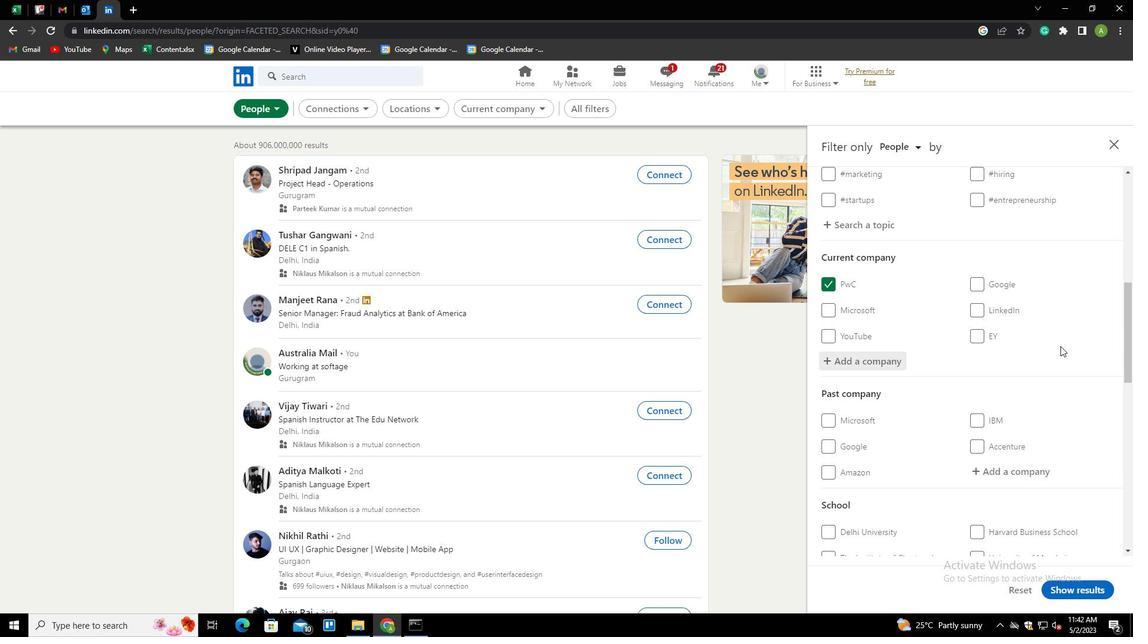 
Action: Mouse moved to (1010, 414)
Screenshot: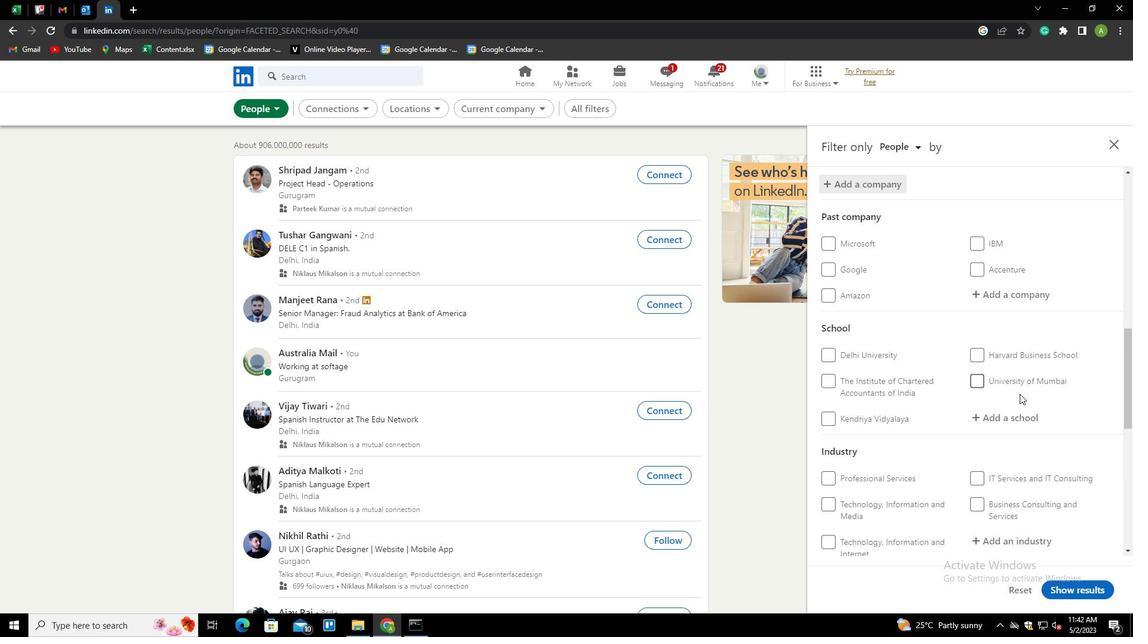 
Action: Mouse pressed left at (1010, 414)
Screenshot: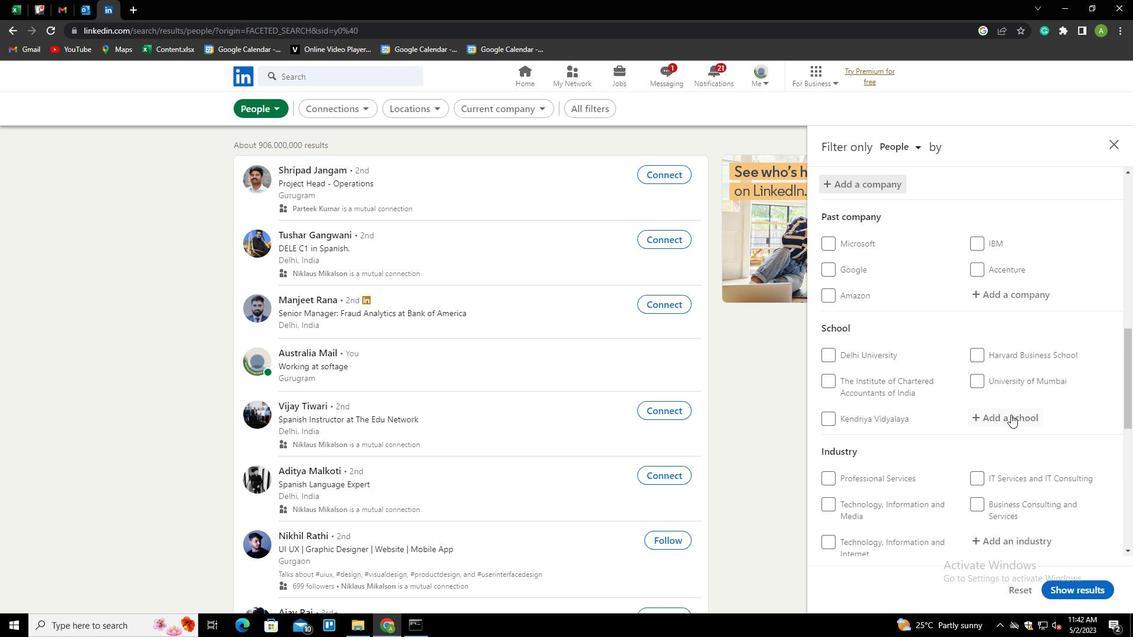 
Action: Key pressed <Key.shift>GAMD<Key.backspace><Key.backspace>M<Key.backspace>NDHI<Key.space><Key.down><Key.down><Key.down><Key.down><Key.down><Key.space><Key.backspace><Key.shift>ENGE<Key.backspace>INEERO<Key.backspace><Key.down><Key.enter>
Screenshot: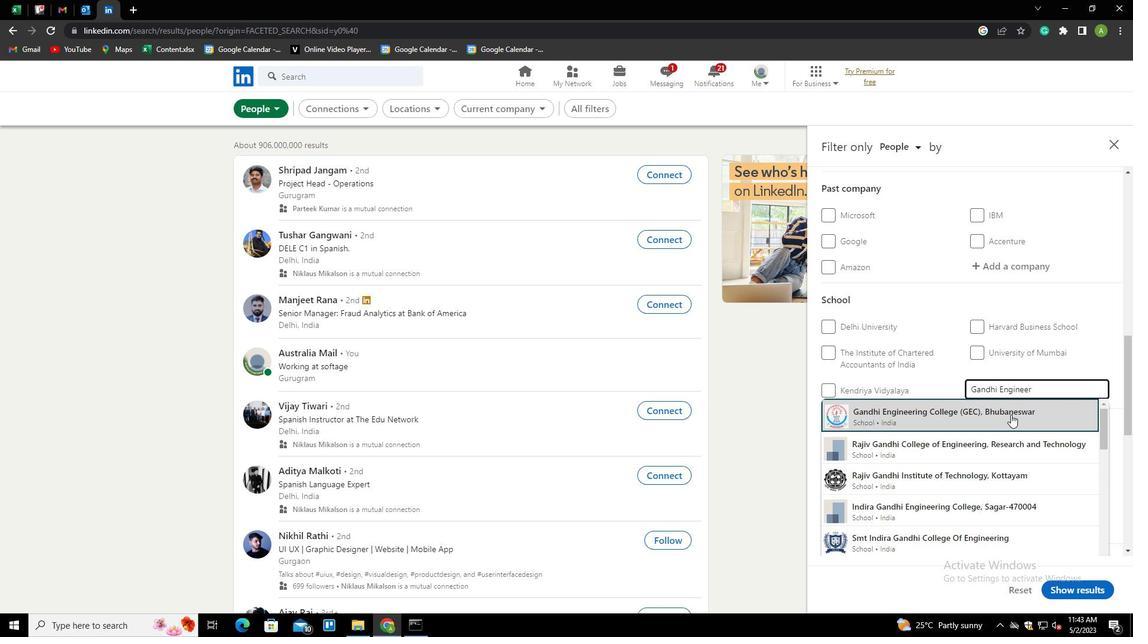 
Action: Mouse scrolled (1010, 414) with delta (0, 0)
Screenshot: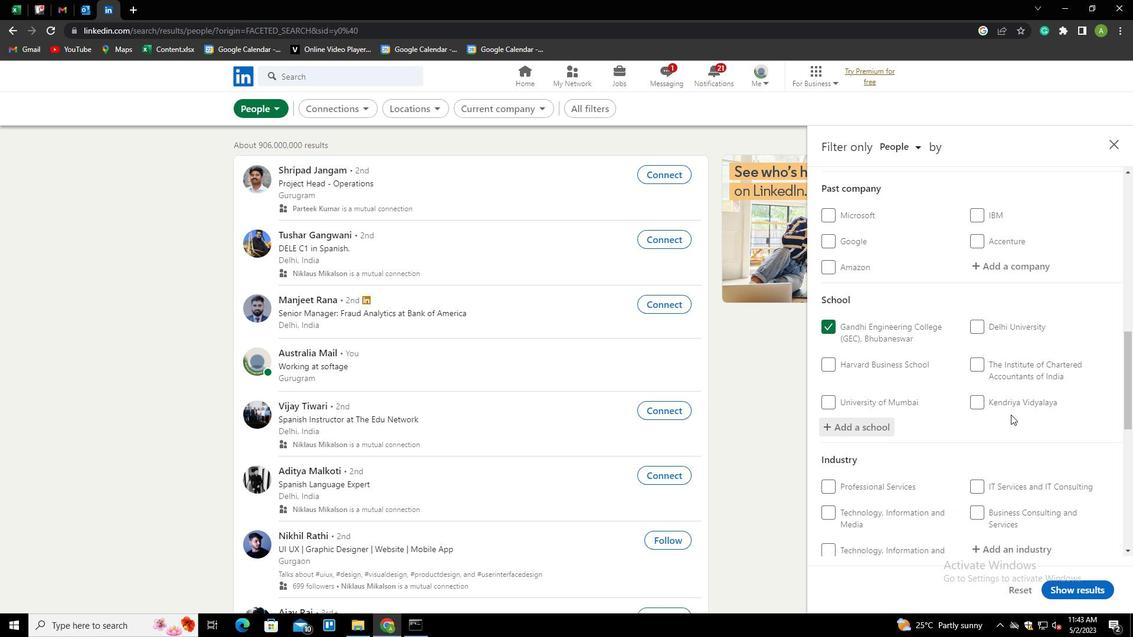 
Action: Mouse scrolled (1010, 414) with delta (0, 0)
Screenshot: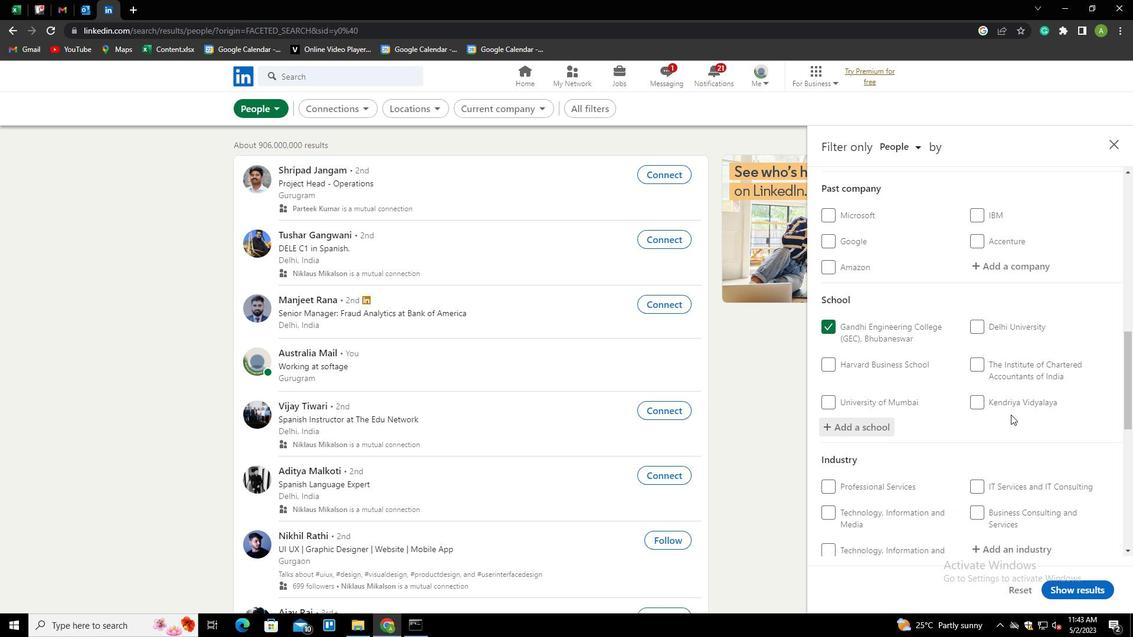 
Action: Mouse moved to (1010, 437)
Screenshot: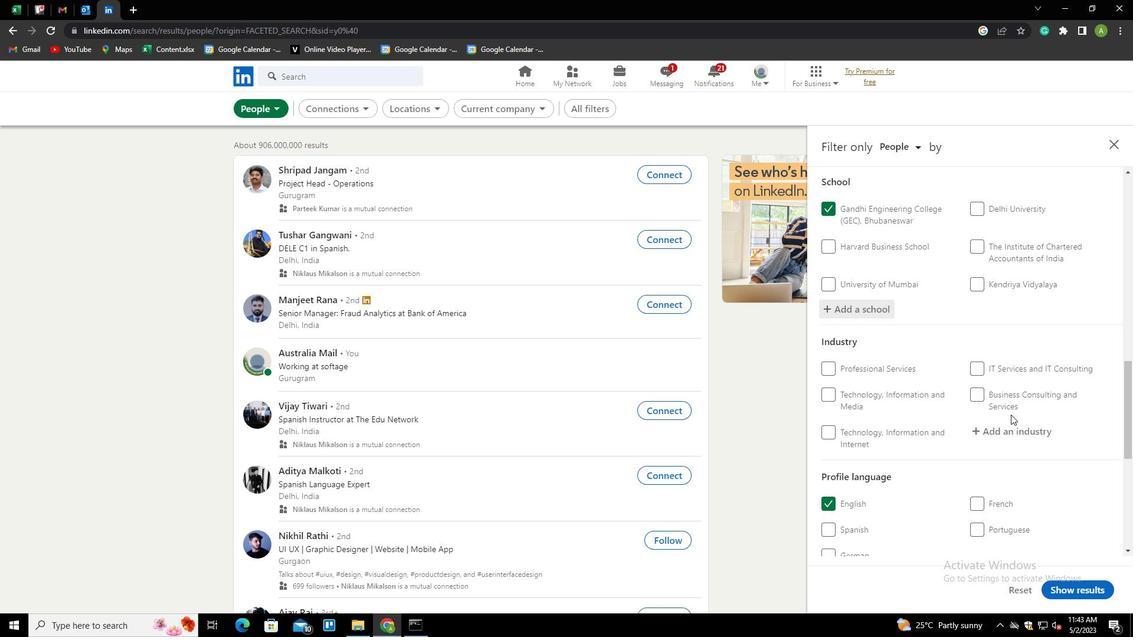 
Action: Mouse pressed left at (1010, 437)
Screenshot: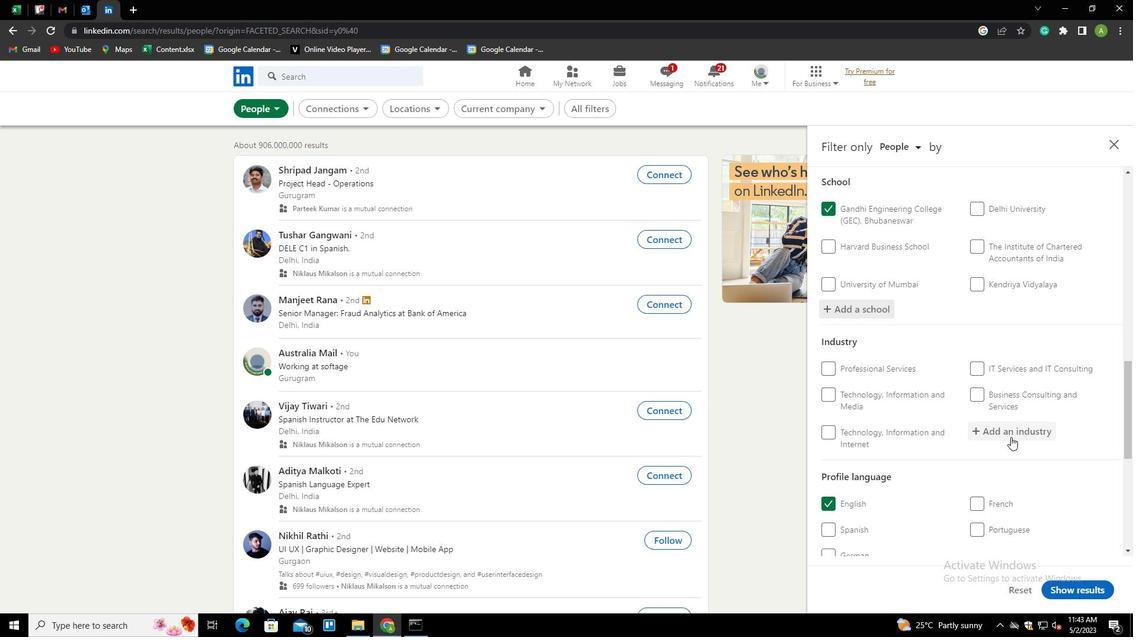 
Action: Key pressed <Key.shift><Key.shift><Key.shift><Key.shift><Key.shift><Key.shift><Key.shift><Key.shift><Key.shift><Key.shift><Key.shift><Key.shift><Key.shift><Key.shift><Key.shift><Key.shift><Key.shift><Key.shift><Key.shift><Key.shift><Key.shift><Key.shift><Key.shift><Key.shift><Key.shift><Key.shift><Key.shift><Key.shift><Key.shift><Key.shift><Key.shift><Key.shift><Key.shift><Key.shift><Key.shift><Key.shift><Key.shift><Key.shift><Key.shift><Key.shift><Key.shift><Key.shift><Key.shift><Key.shift><Key.shift><Key.shift><Key.shift><Key.shift><Key.shift><Key.shift><Key.shift><Key.shift><Key.shift>SPORTING<Key.down><Key.enter>
Screenshot: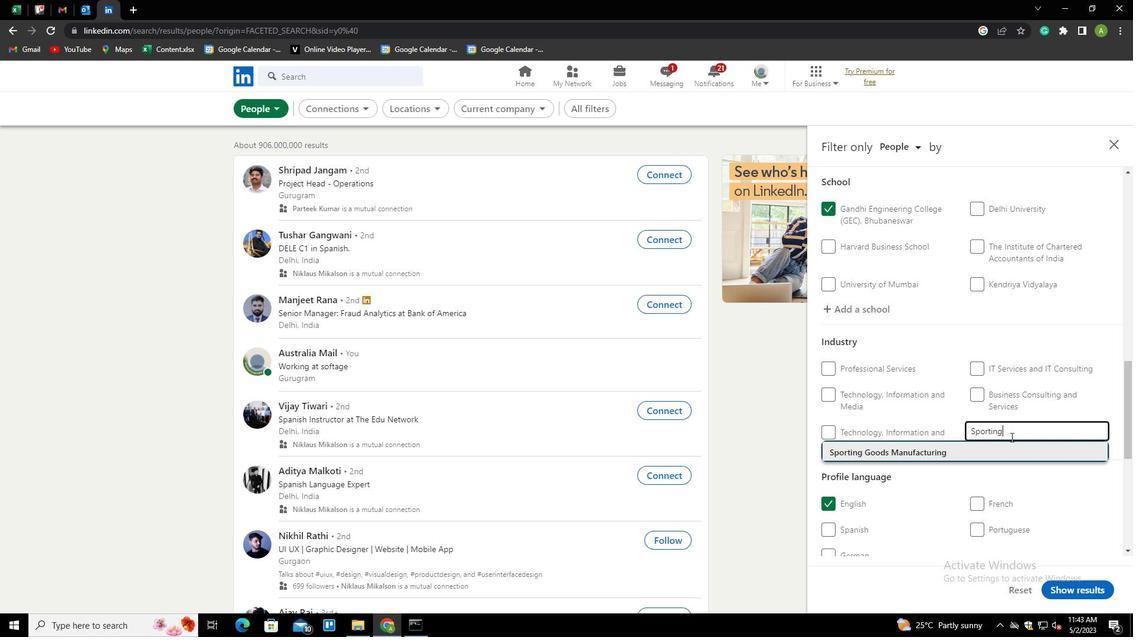 
Action: Mouse scrolled (1010, 436) with delta (0, 0)
Screenshot: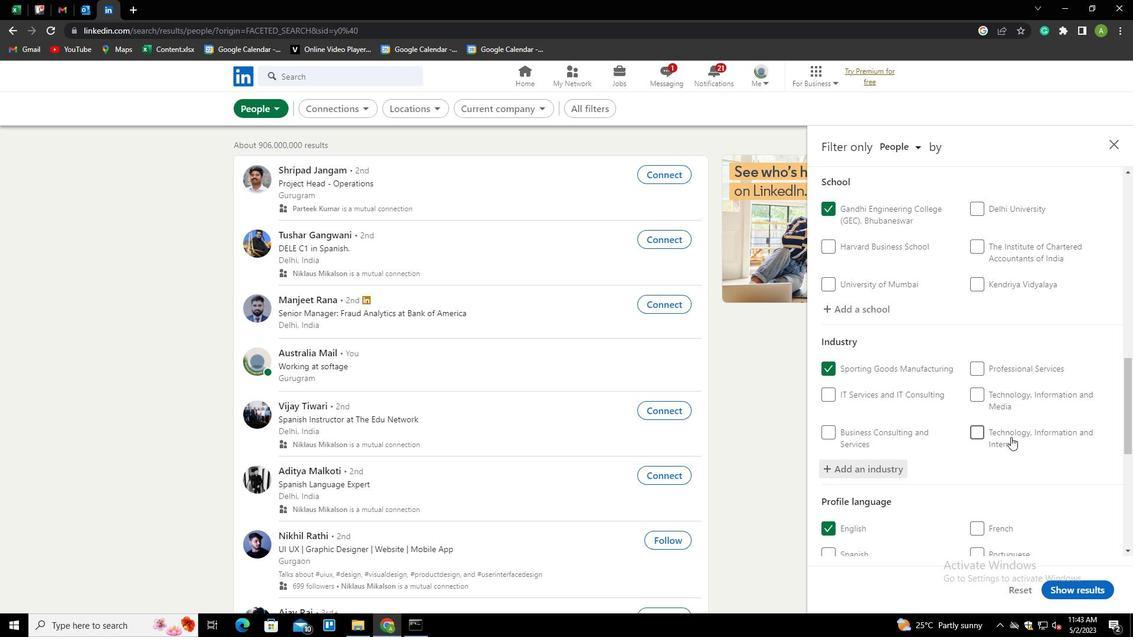 
Action: Mouse scrolled (1010, 436) with delta (0, 0)
Screenshot: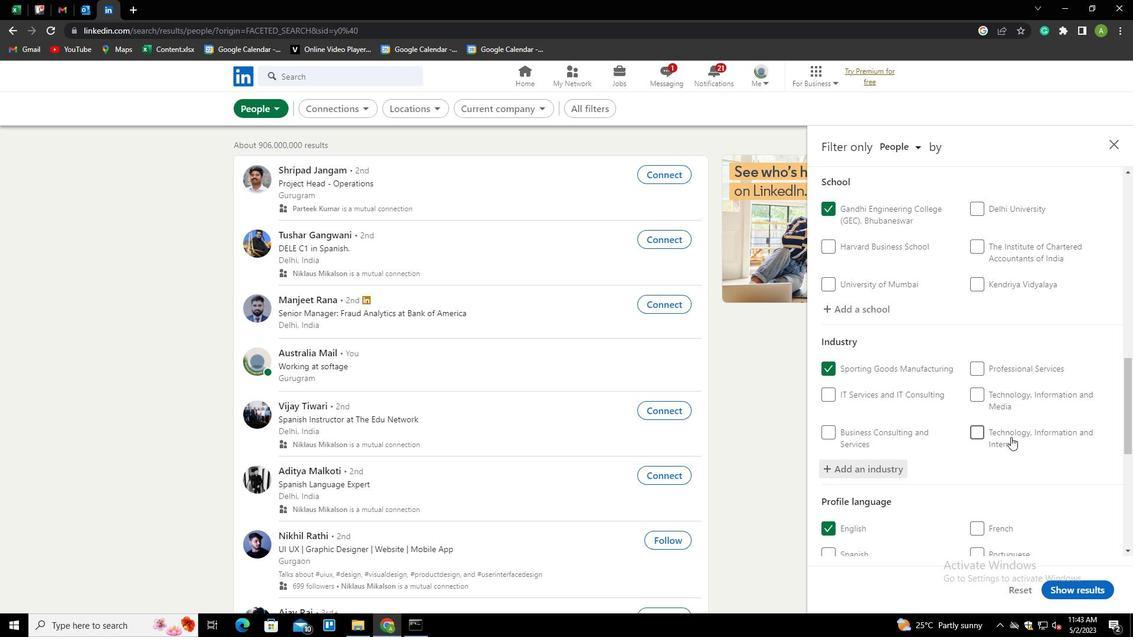 
Action: Mouse scrolled (1010, 436) with delta (0, 0)
Screenshot: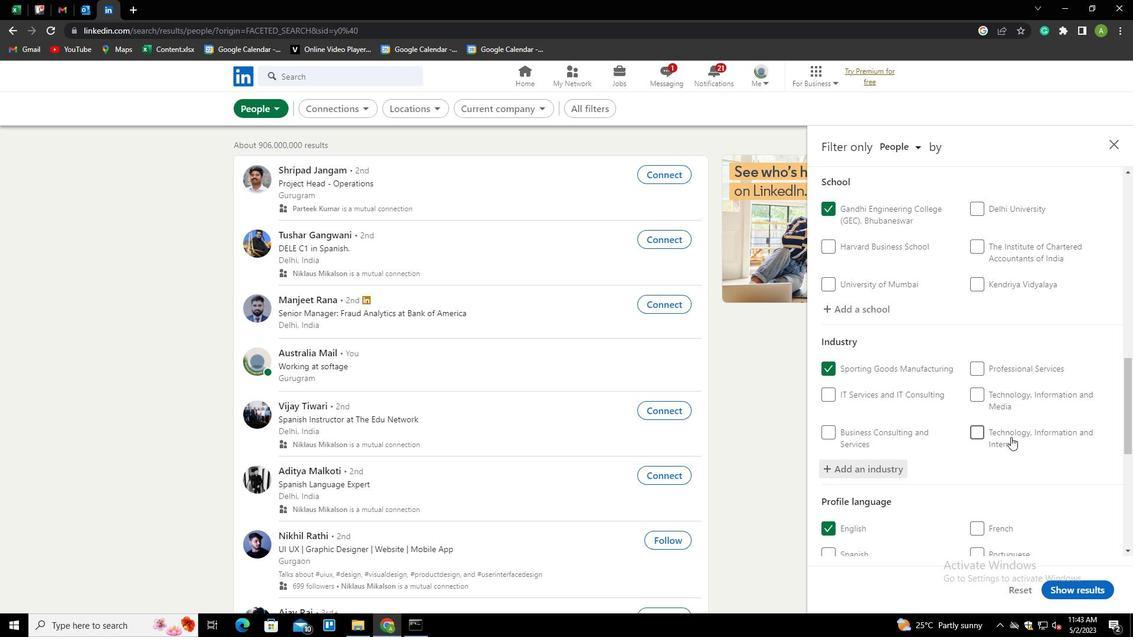 
Action: Mouse scrolled (1010, 436) with delta (0, 0)
Screenshot: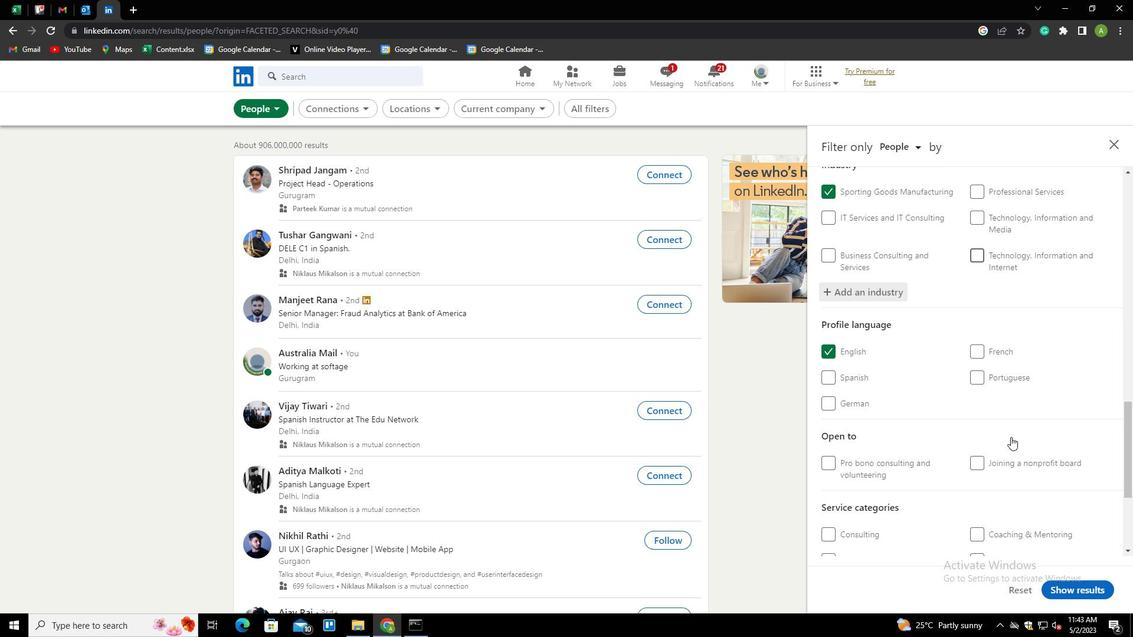 
Action: Mouse scrolled (1010, 436) with delta (0, 0)
Screenshot: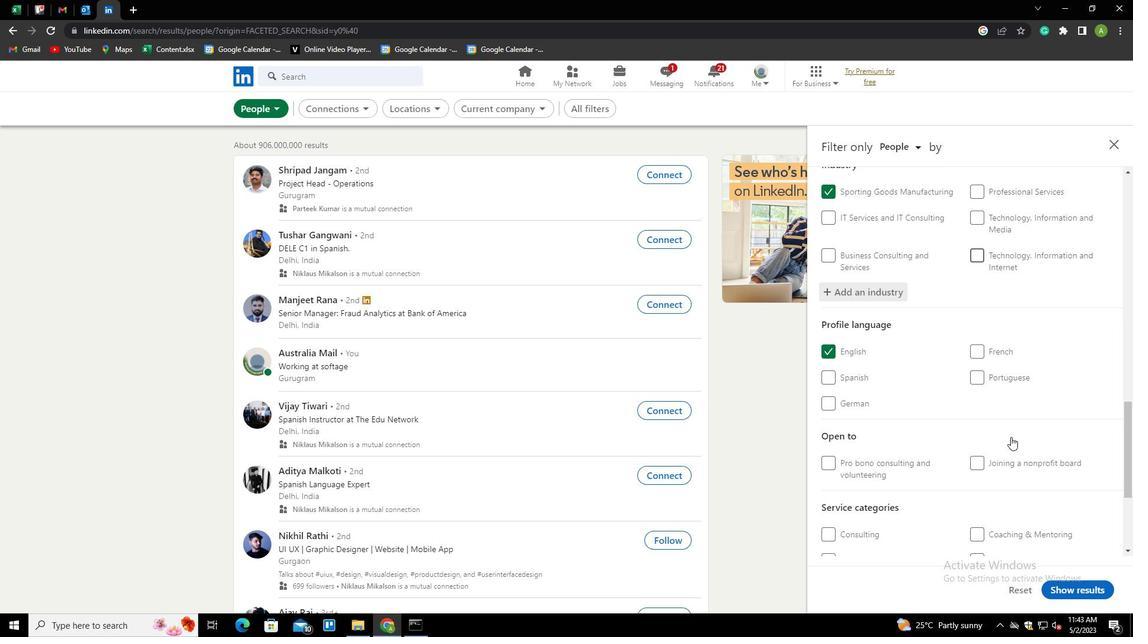 
Action: Mouse scrolled (1010, 436) with delta (0, 0)
Screenshot: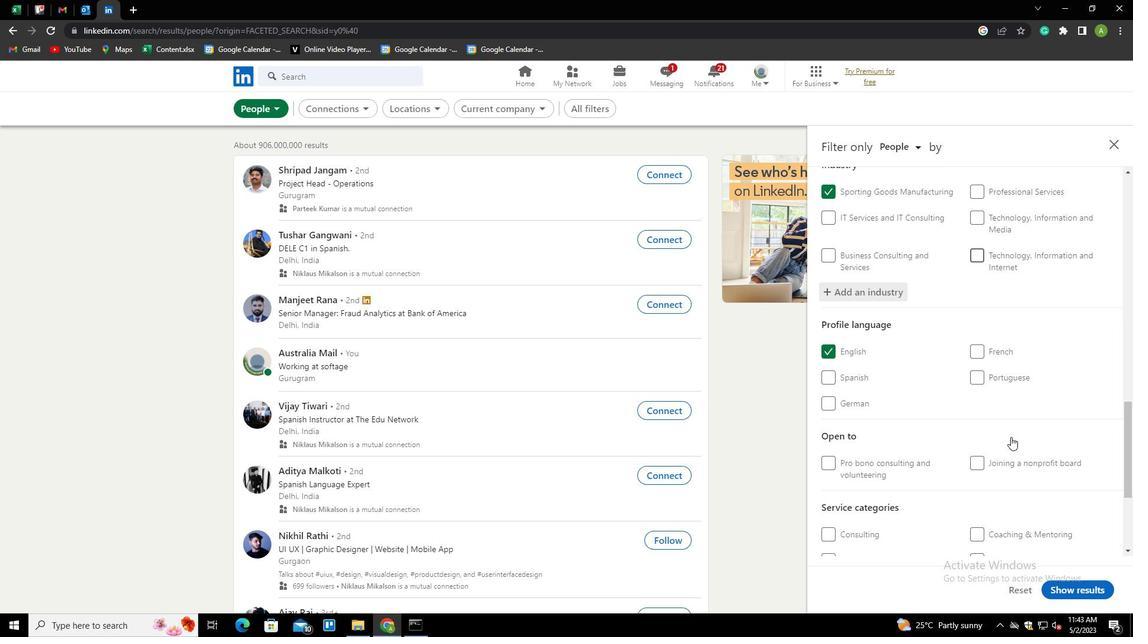 
Action: Mouse moved to (999, 407)
Screenshot: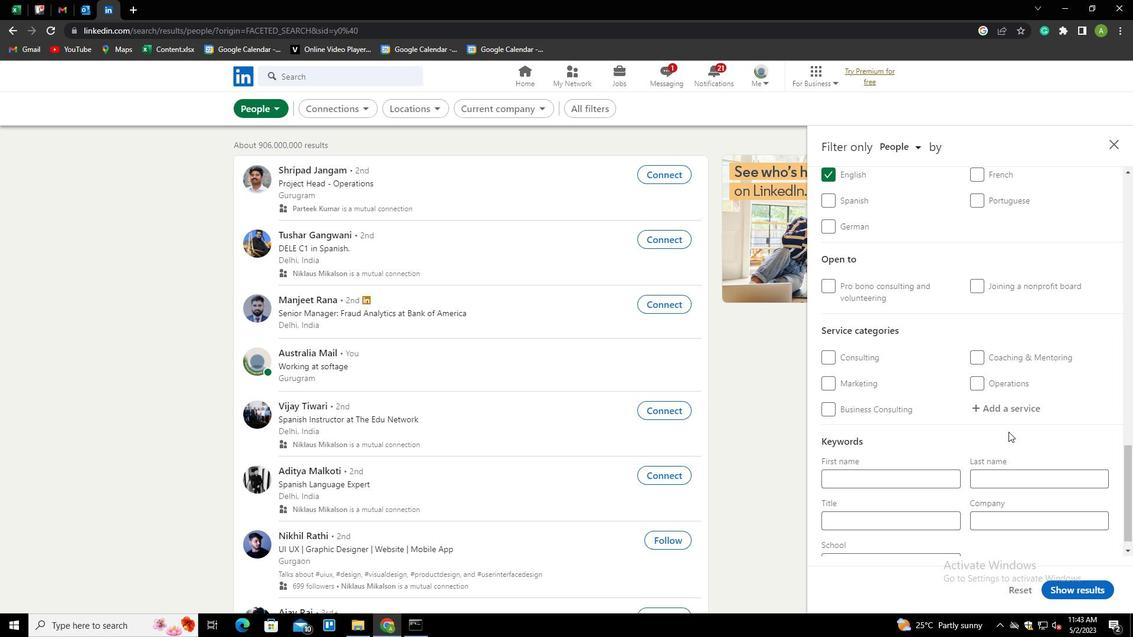 
Action: Mouse pressed left at (999, 407)
Screenshot: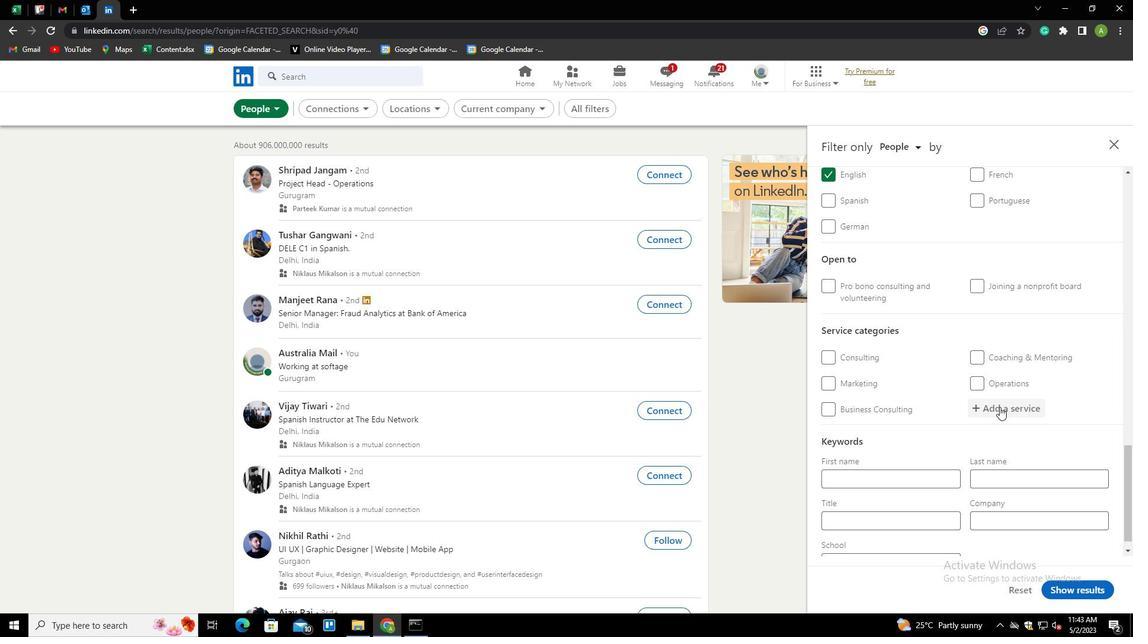 
Action: Mouse moved to (1000, 407)
Screenshot: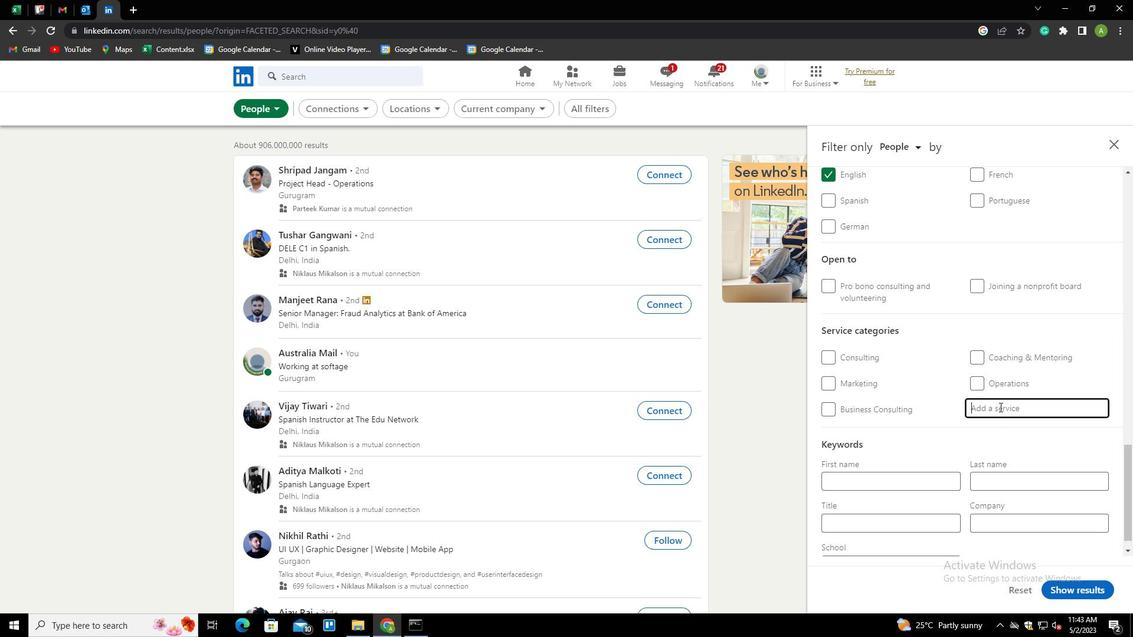 
Action: Mouse pressed left at (1000, 407)
Screenshot: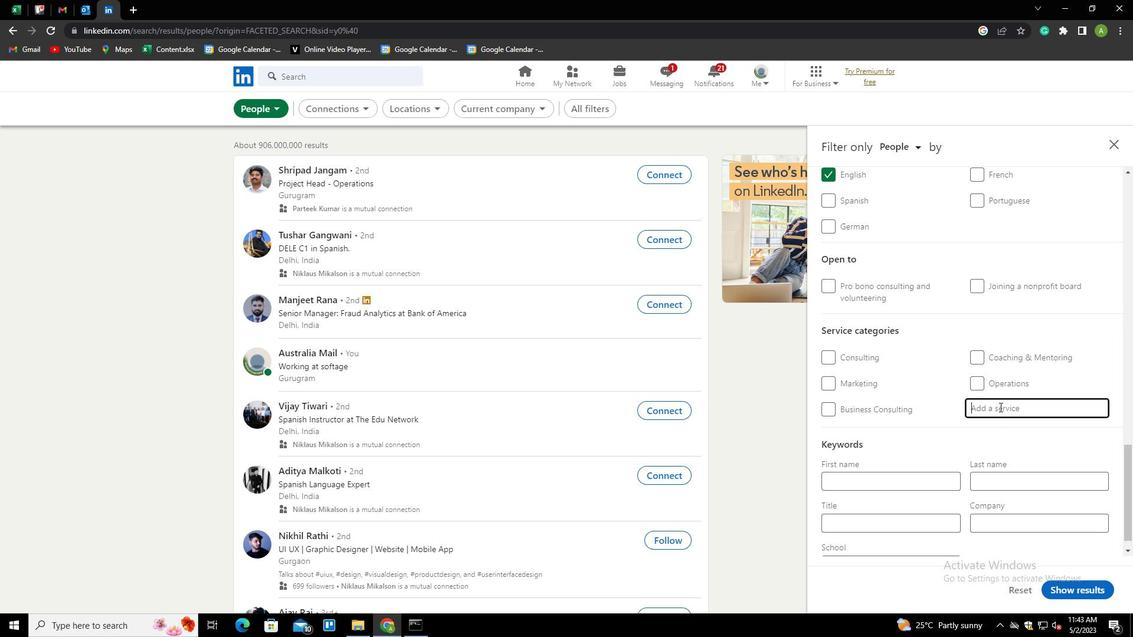 
Action: Key pressed <Key.shift><Key.shift><Key.shift><Key.shift><Key.shift>VISUAL<Key.space><Key.shift>DESI<Key.down><Key.enter>
Screenshot: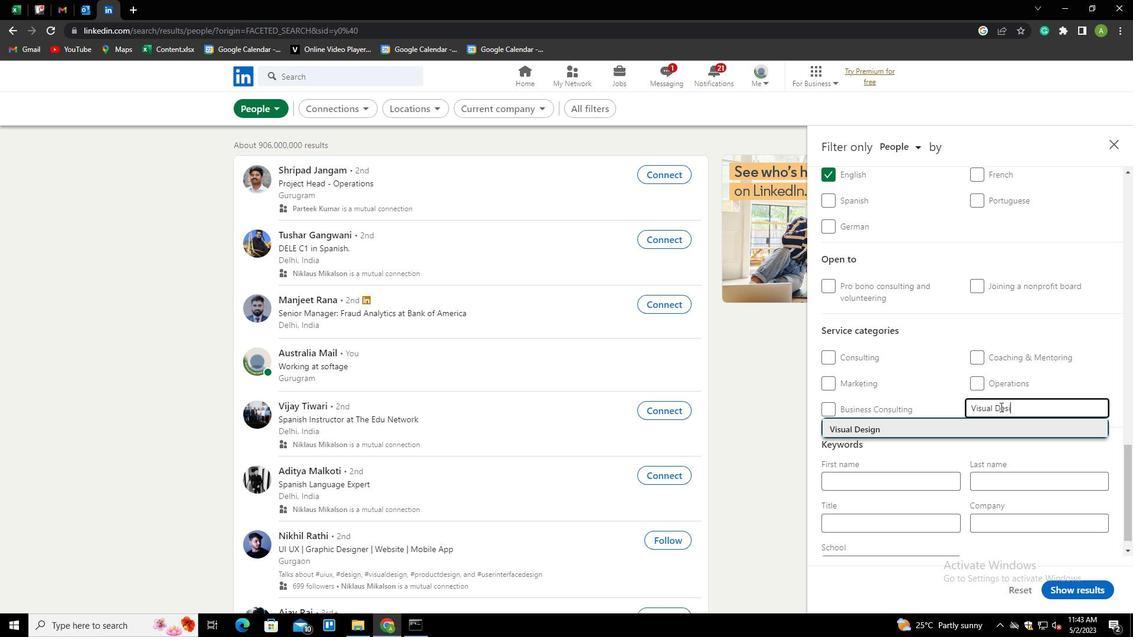 
Action: Mouse scrolled (1000, 406) with delta (0, 0)
Screenshot: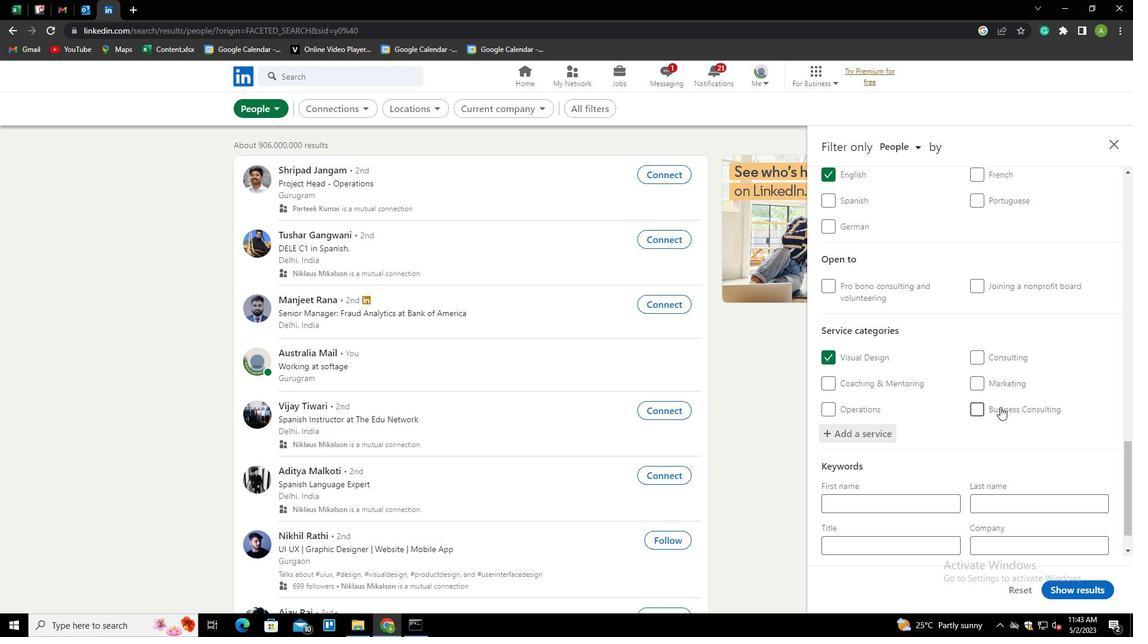 
Action: Mouse scrolled (1000, 406) with delta (0, 0)
Screenshot: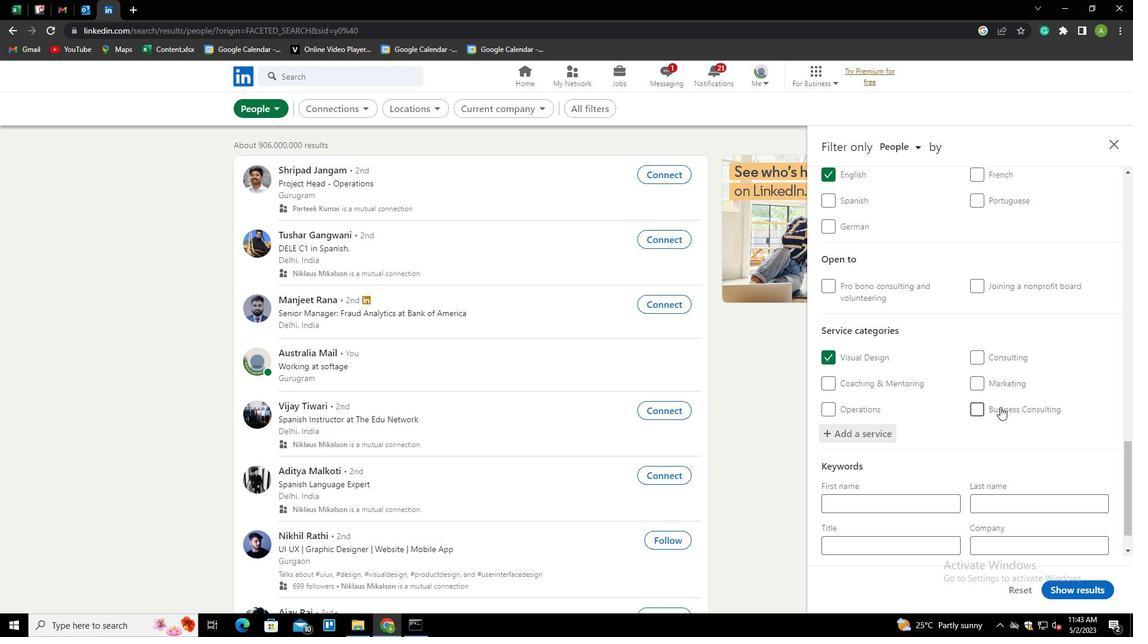 
Action: Mouse scrolled (1000, 406) with delta (0, 0)
Screenshot: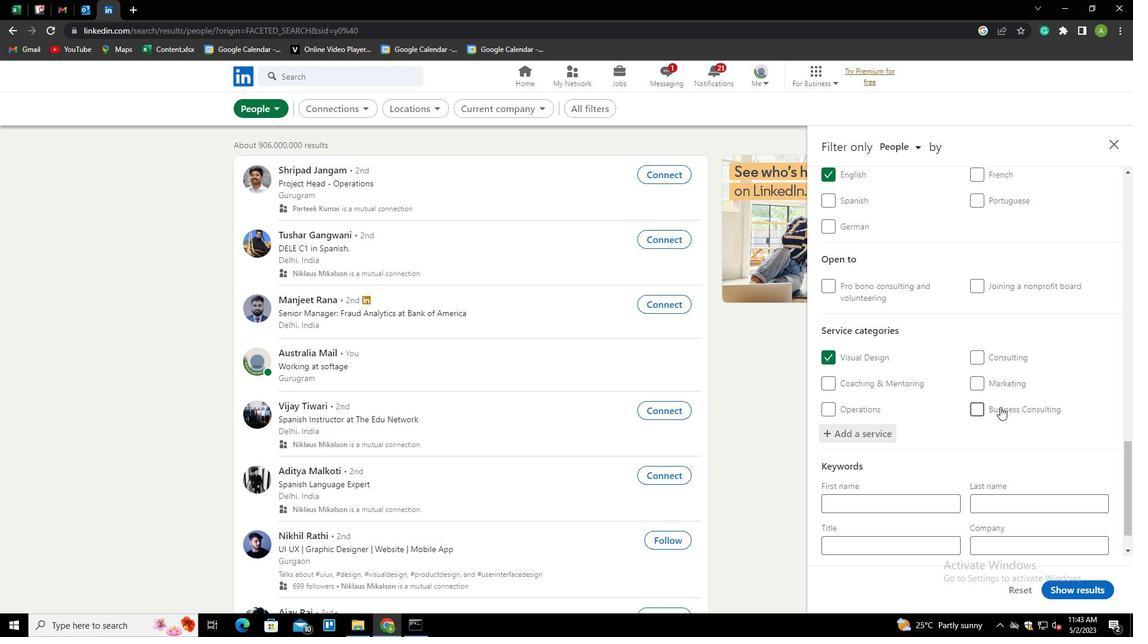 
Action: Mouse moved to (932, 508)
Screenshot: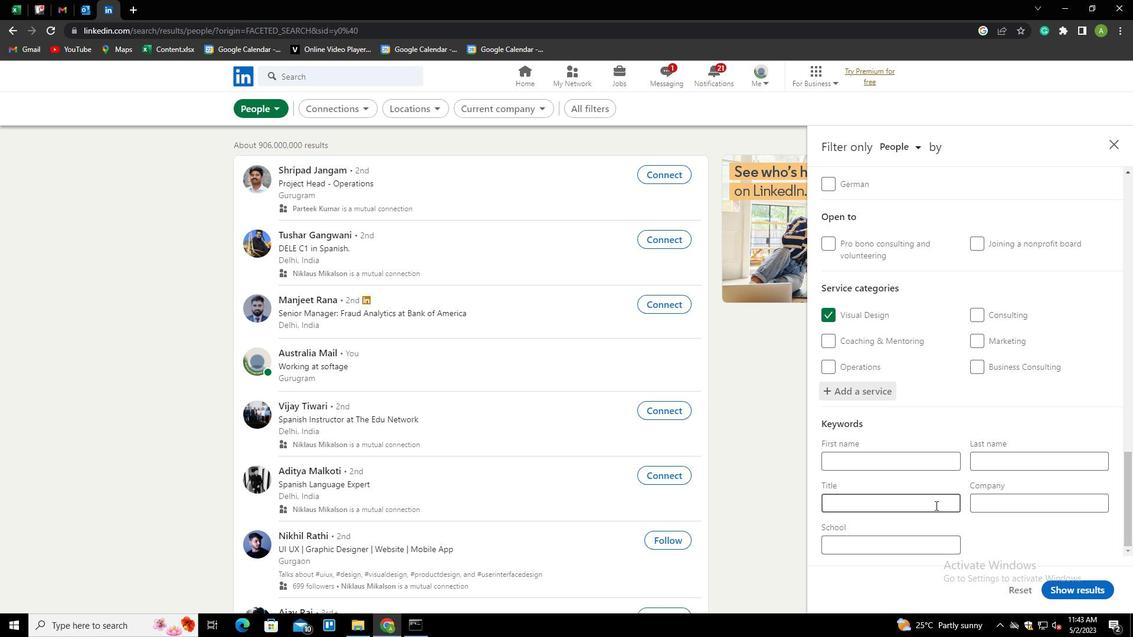 
Action: Mouse pressed left at (932, 508)
Screenshot: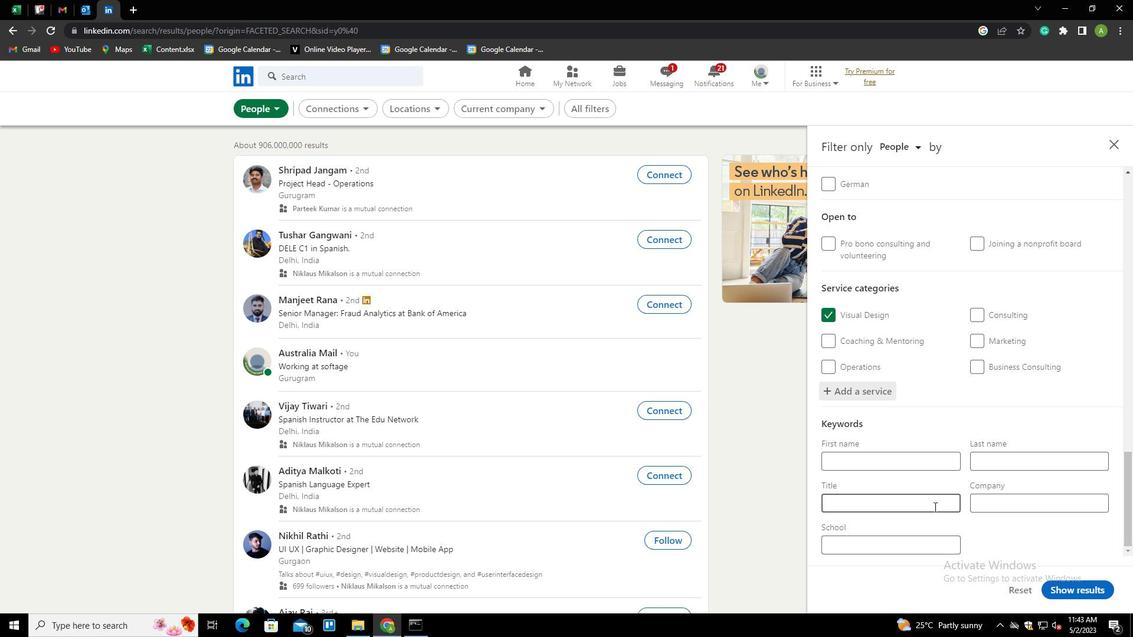 
Action: Key pressed <Key.shift>SUPERINTENDENT
Screenshot: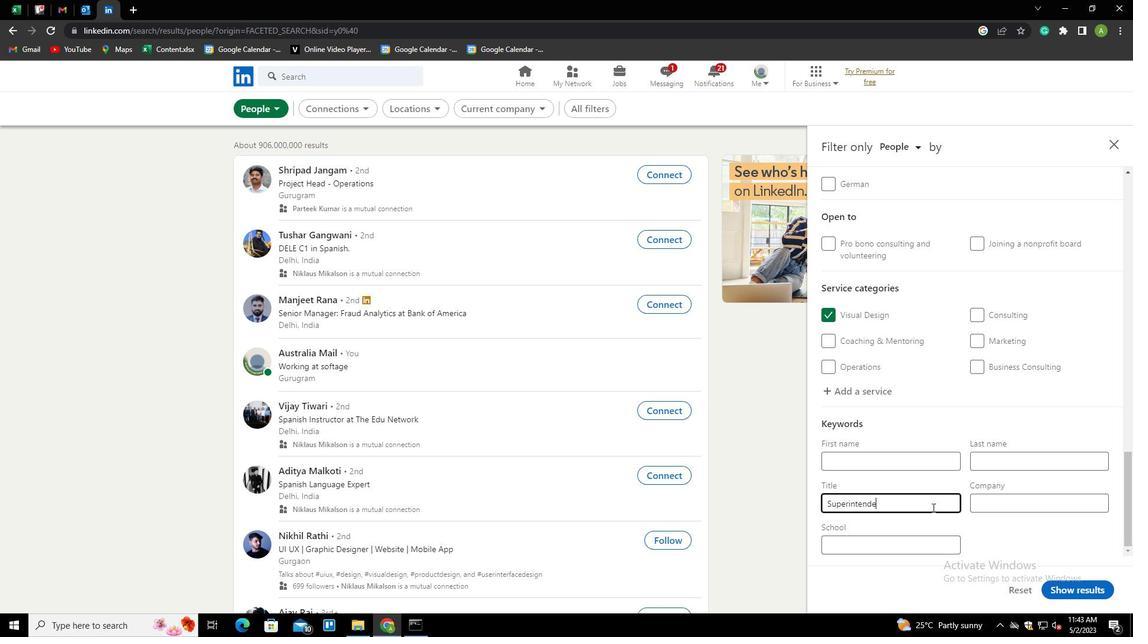
Action: Mouse moved to (1016, 544)
Screenshot: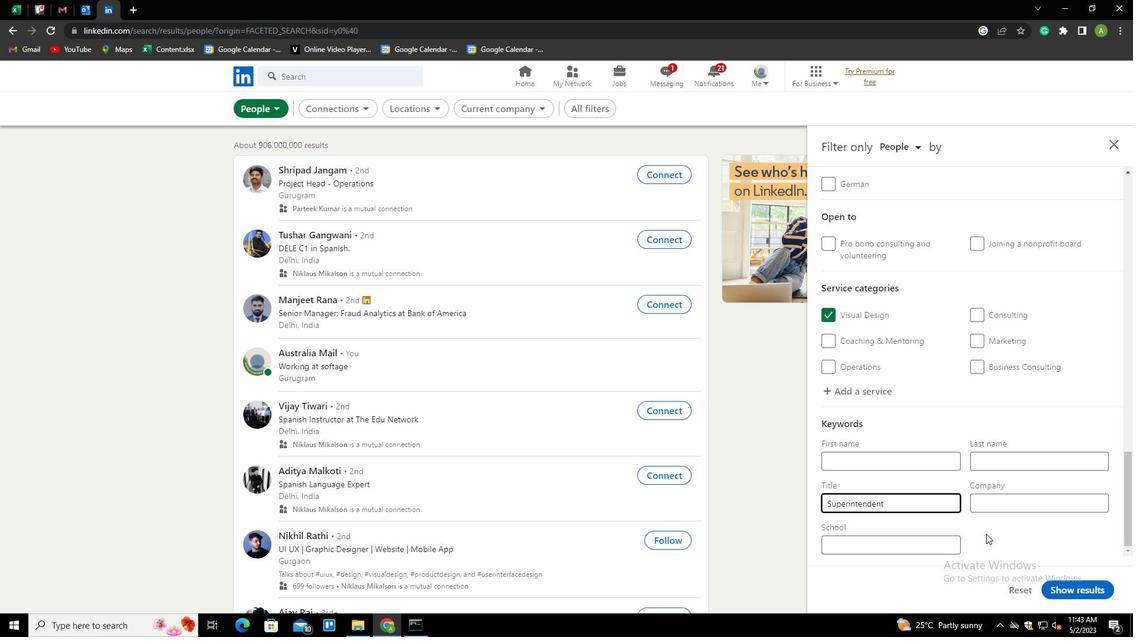 
Action: Mouse pressed left at (1016, 544)
Screenshot: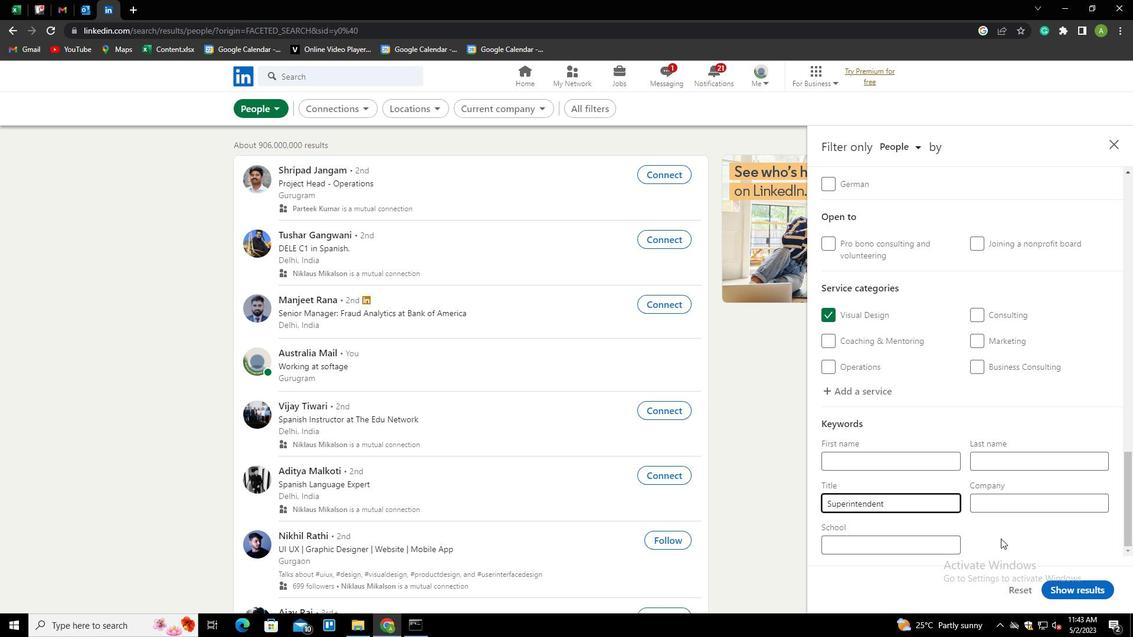 
Action: Mouse moved to (1063, 586)
Screenshot: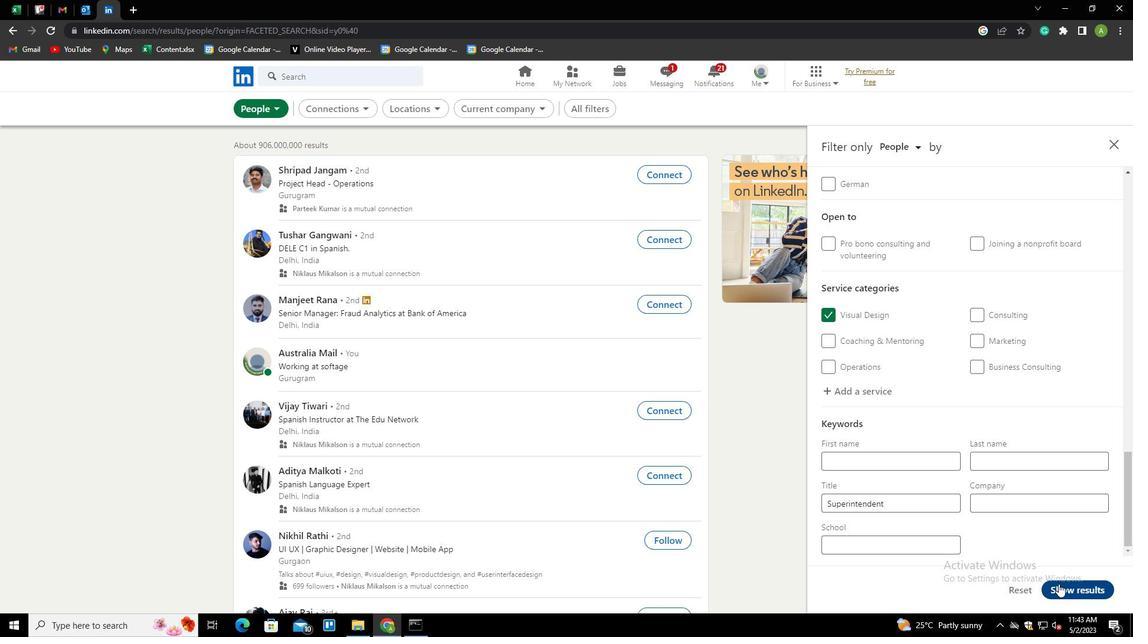 
Action: Mouse pressed left at (1063, 586)
Screenshot: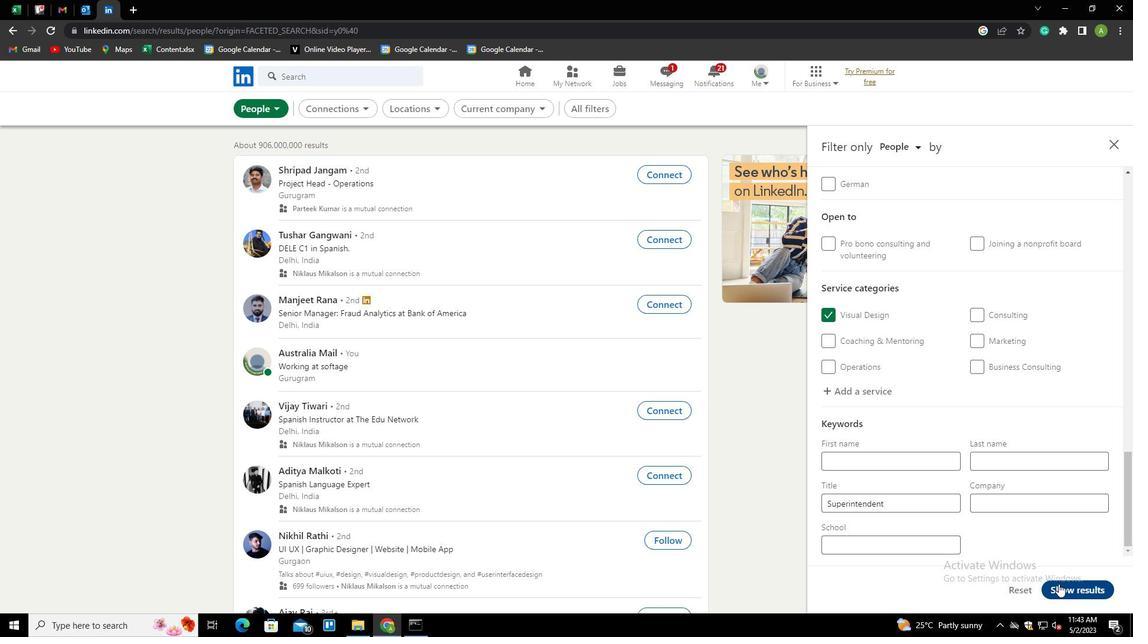 
